 Task: Create a due date automation trigger when advanced on, on the wednesday after a card is due add fields without custom field "Resume" set to a date more than 1 working days from now at 11:00 AM.
Action: Mouse moved to (1219, 130)
Screenshot: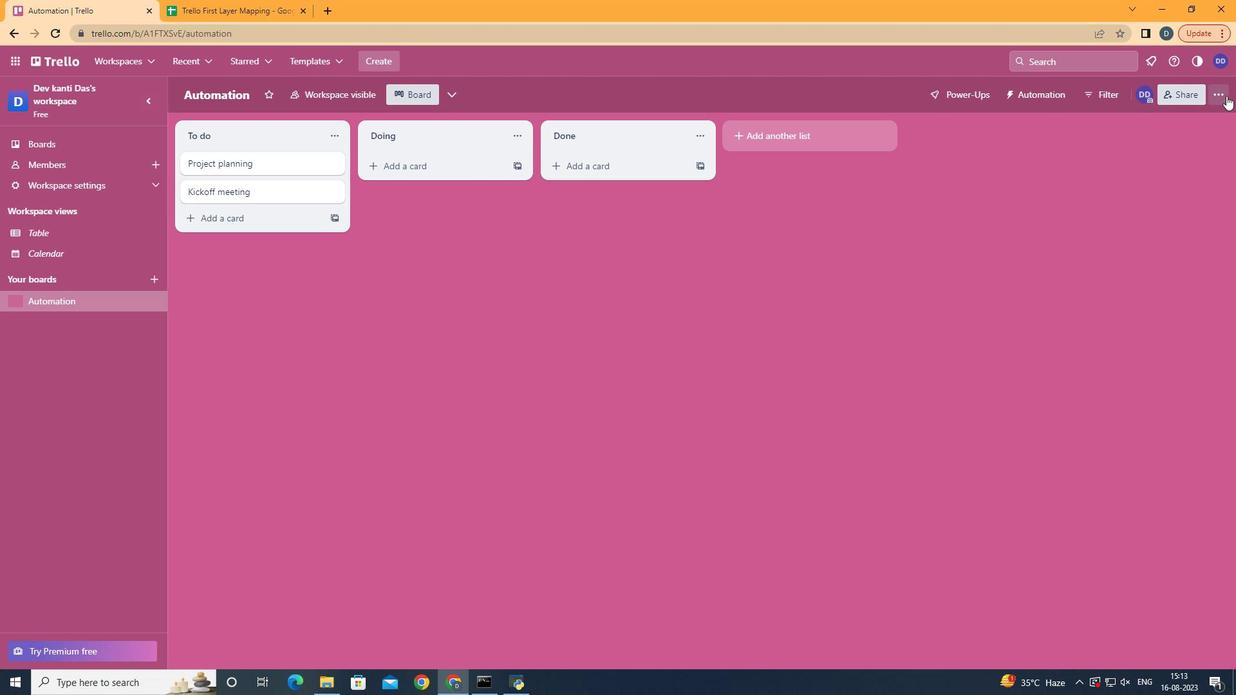 
Action: Mouse pressed left at (1219, 130)
Screenshot: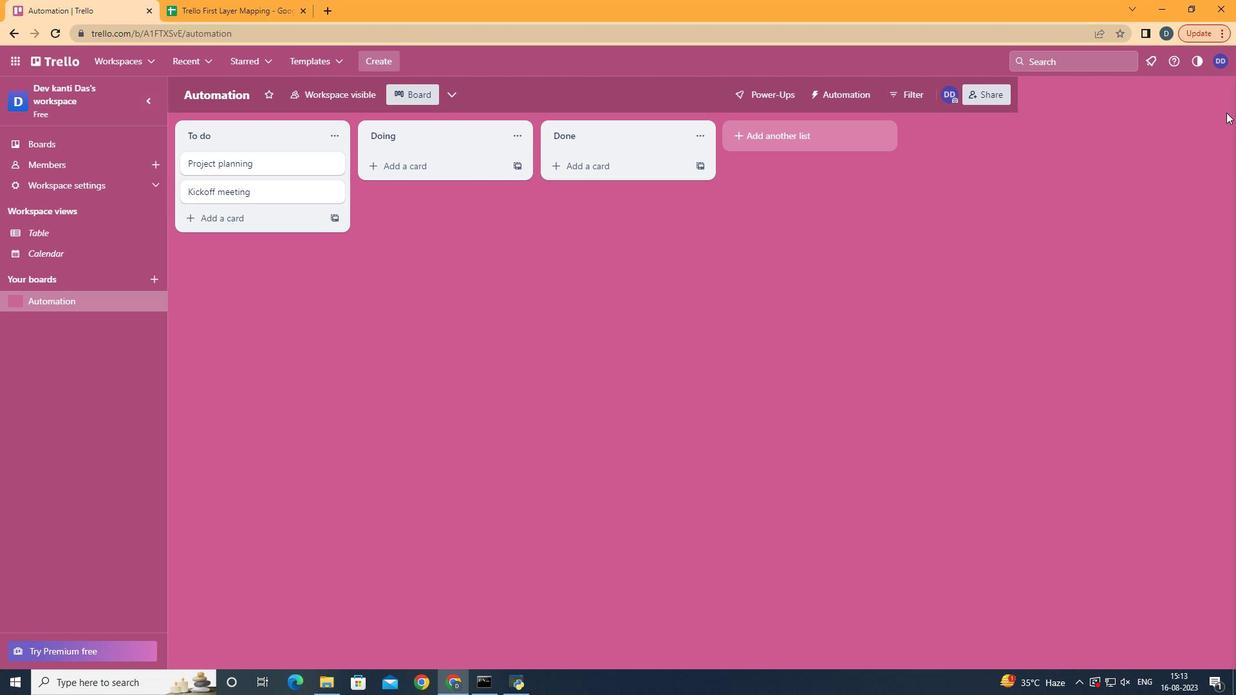 
Action: Mouse moved to (1164, 300)
Screenshot: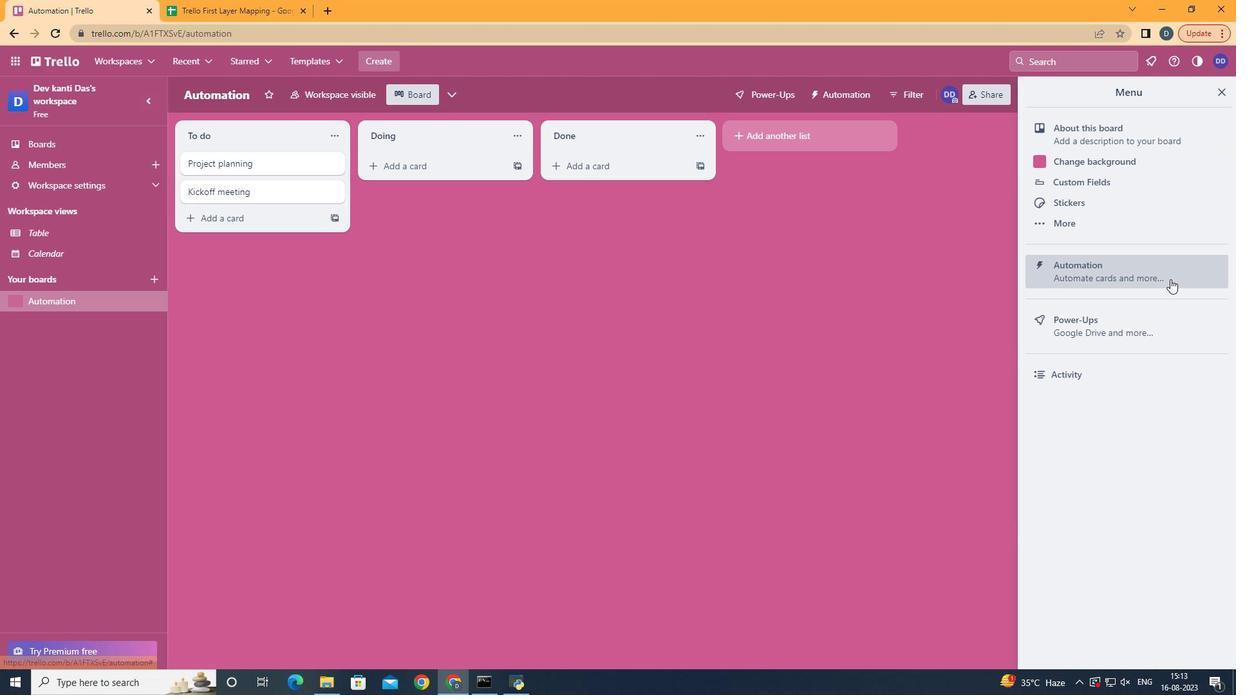 
Action: Mouse pressed left at (1164, 300)
Screenshot: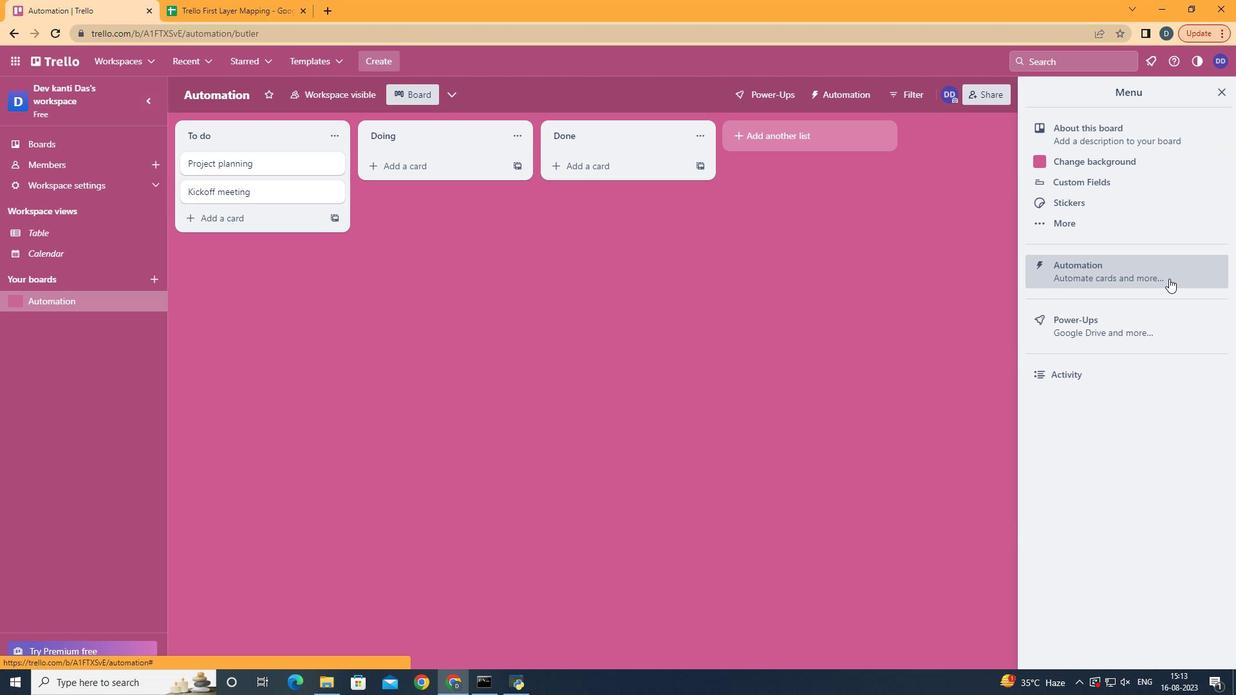 
Action: Mouse moved to (269, 274)
Screenshot: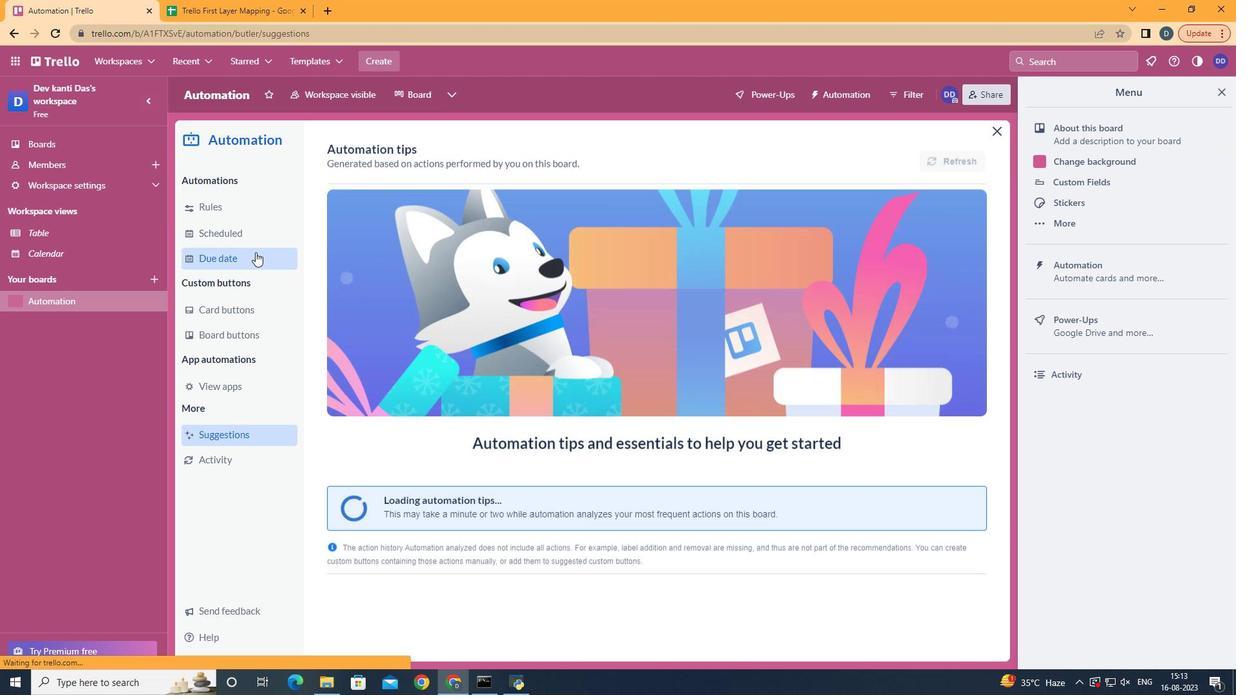 
Action: Mouse pressed left at (269, 274)
Screenshot: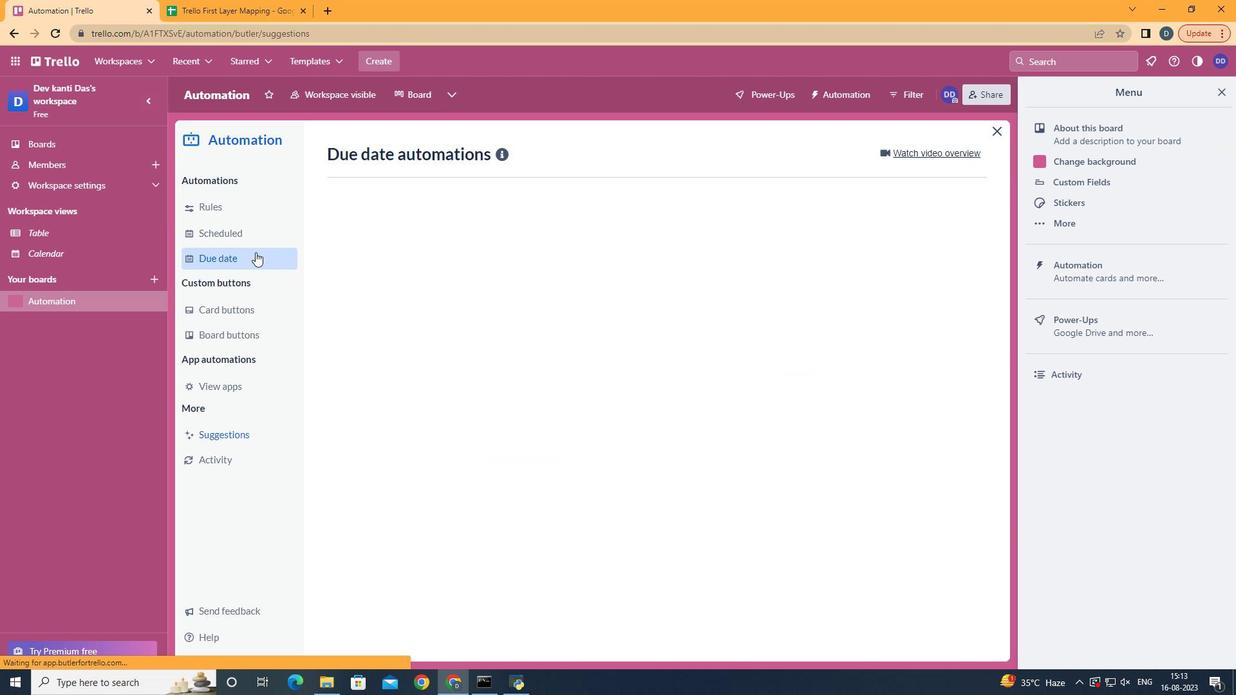 
Action: Mouse moved to (903, 178)
Screenshot: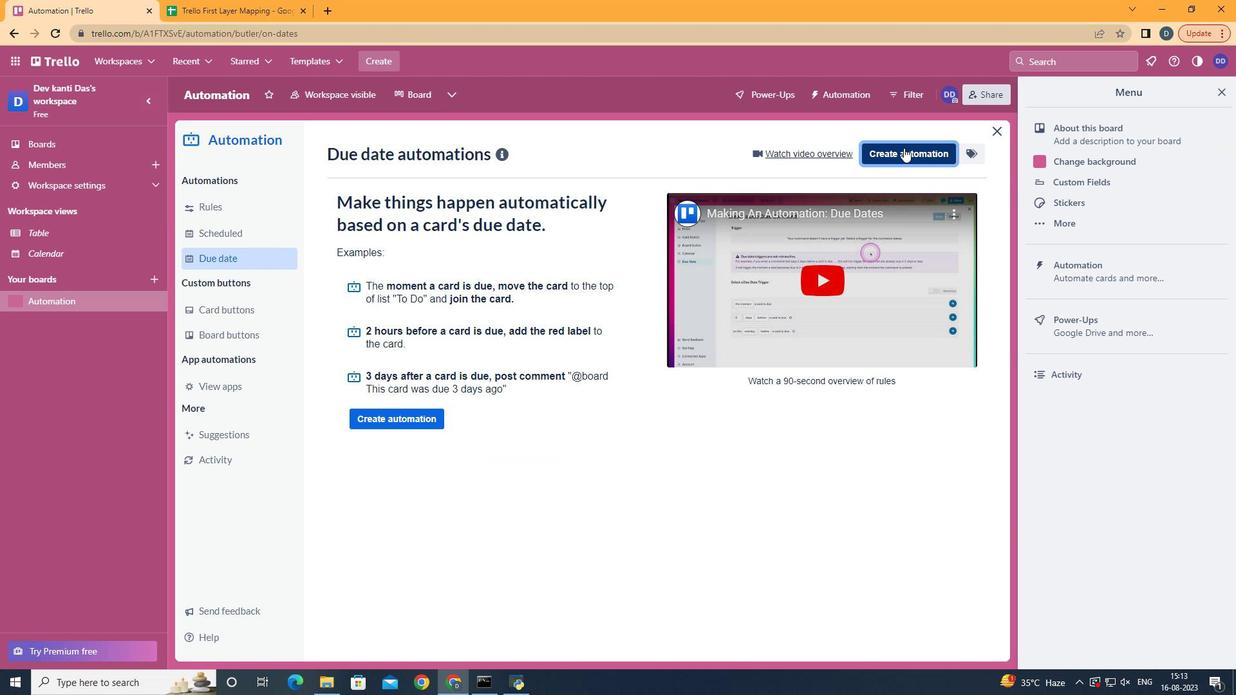 
Action: Mouse pressed left at (903, 178)
Screenshot: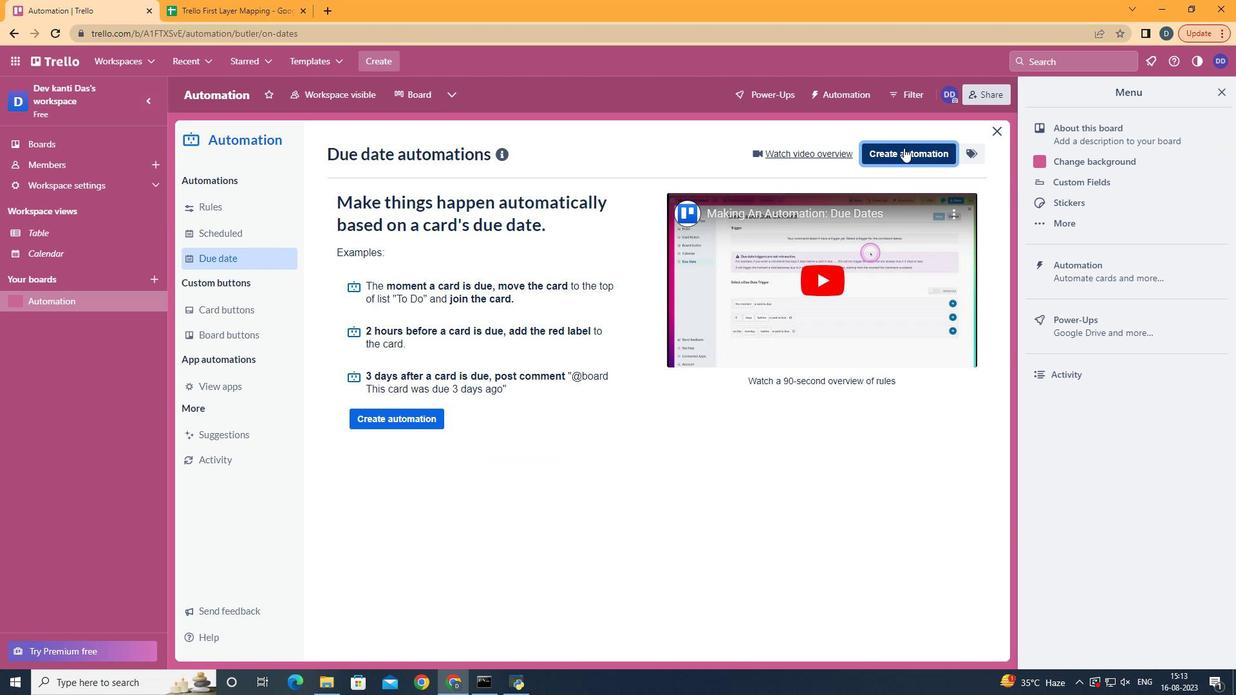 
Action: Mouse moved to (694, 298)
Screenshot: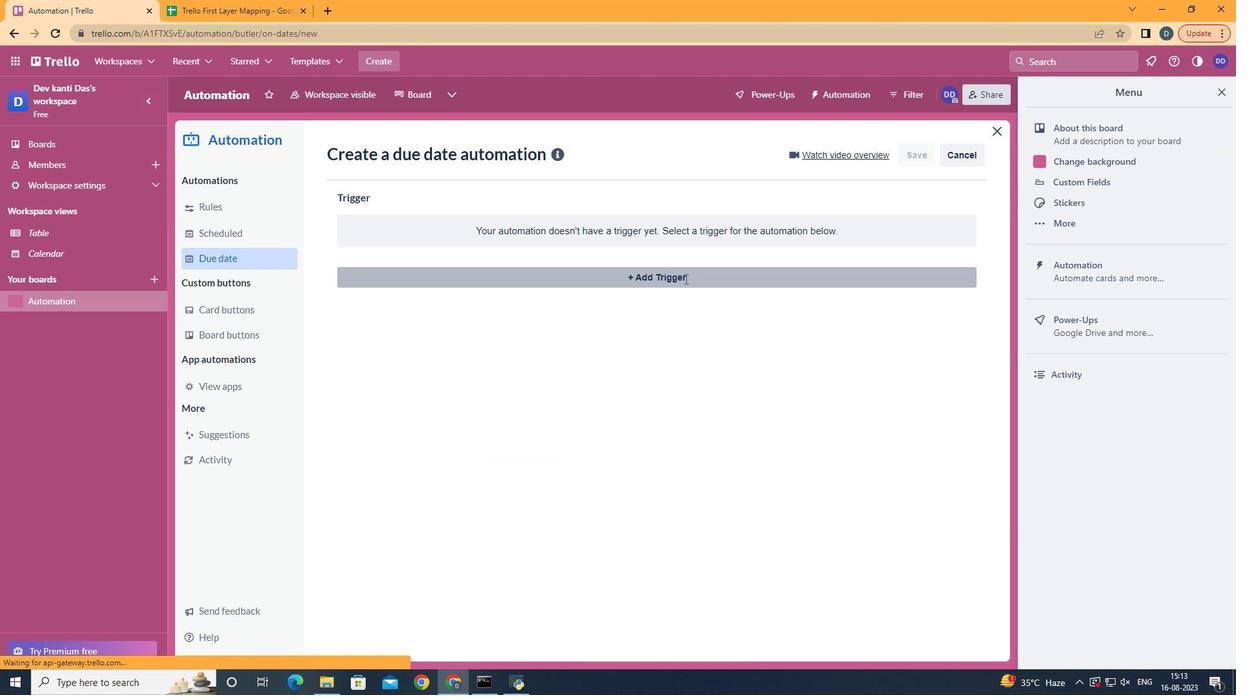 
Action: Mouse pressed left at (694, 298)
Screenshot: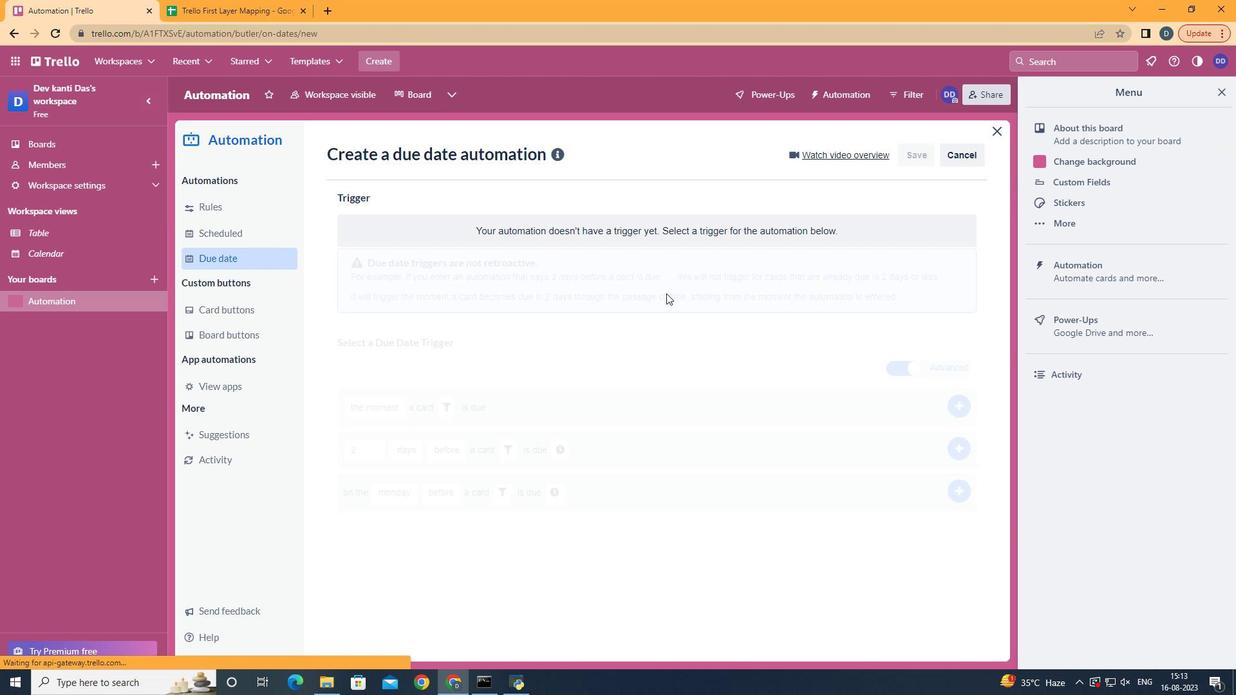 
Action: Mouse moved to (422, 396)
Screenshot: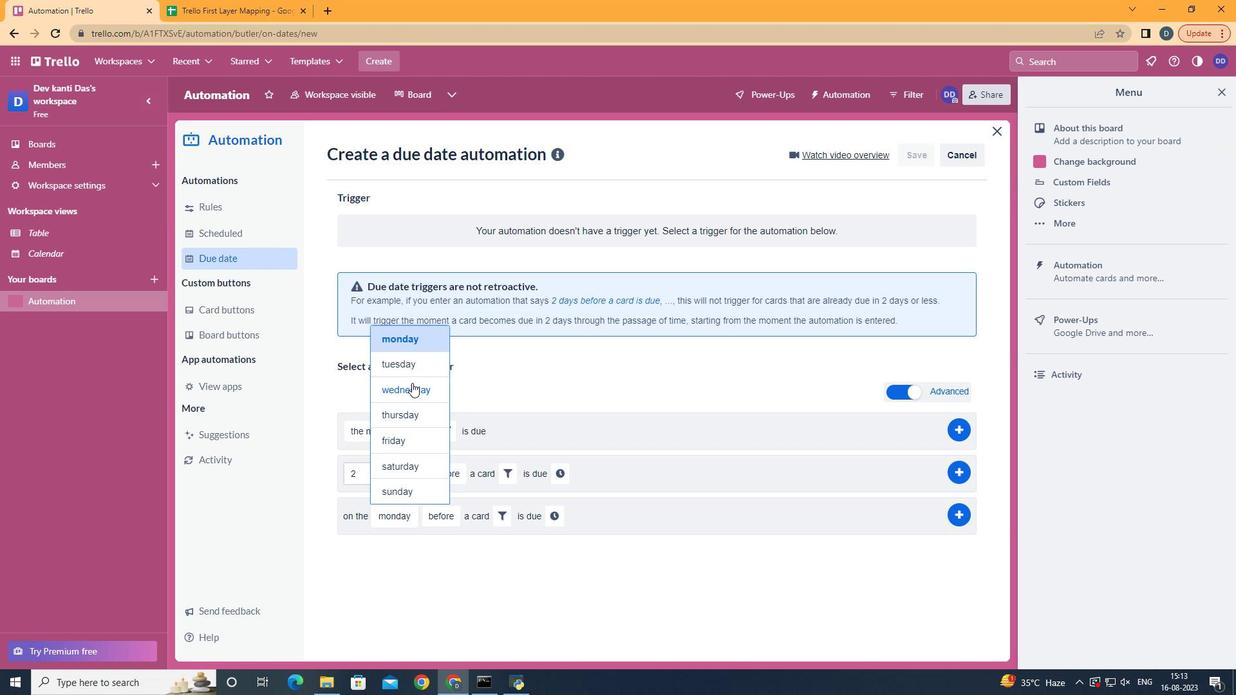 
Action: Mouse pressed left at (422, 396)
Screenshot: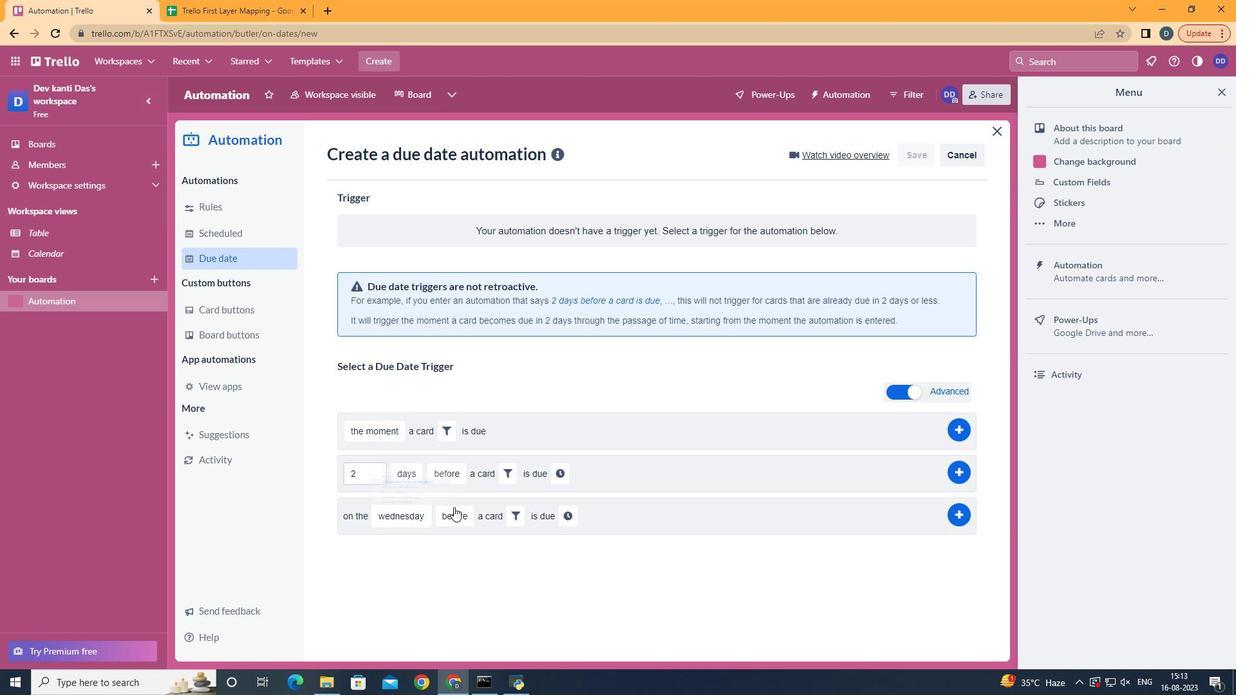 
Action: Mouse moved to (487, 575)
Screenshot: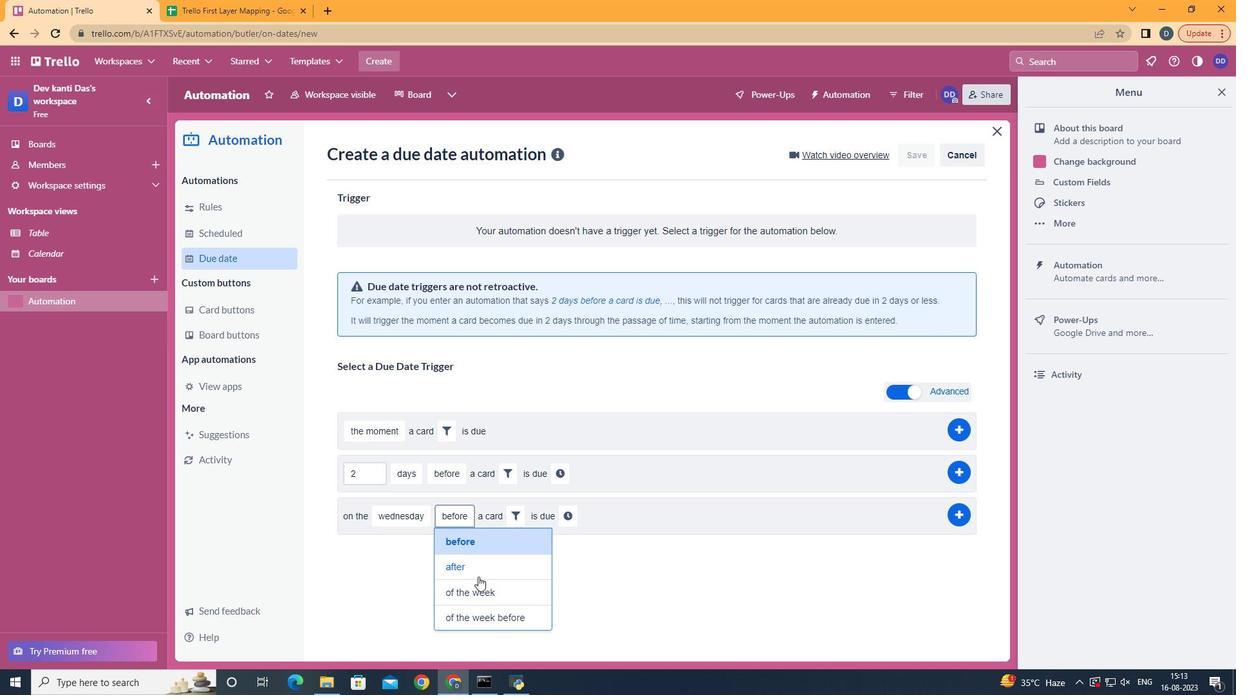 
Action: Mouse pressed left at (487, 575)
Screenshot: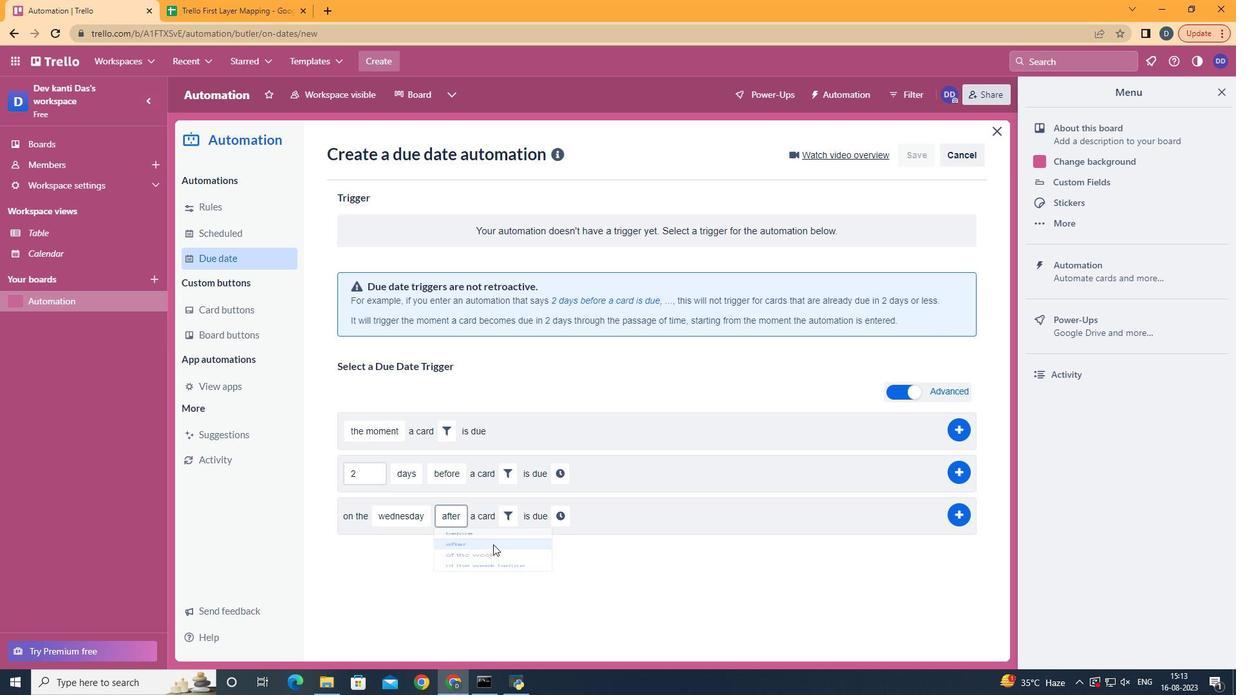 
Action: Mouse moved to (514, 519)
Screenshot: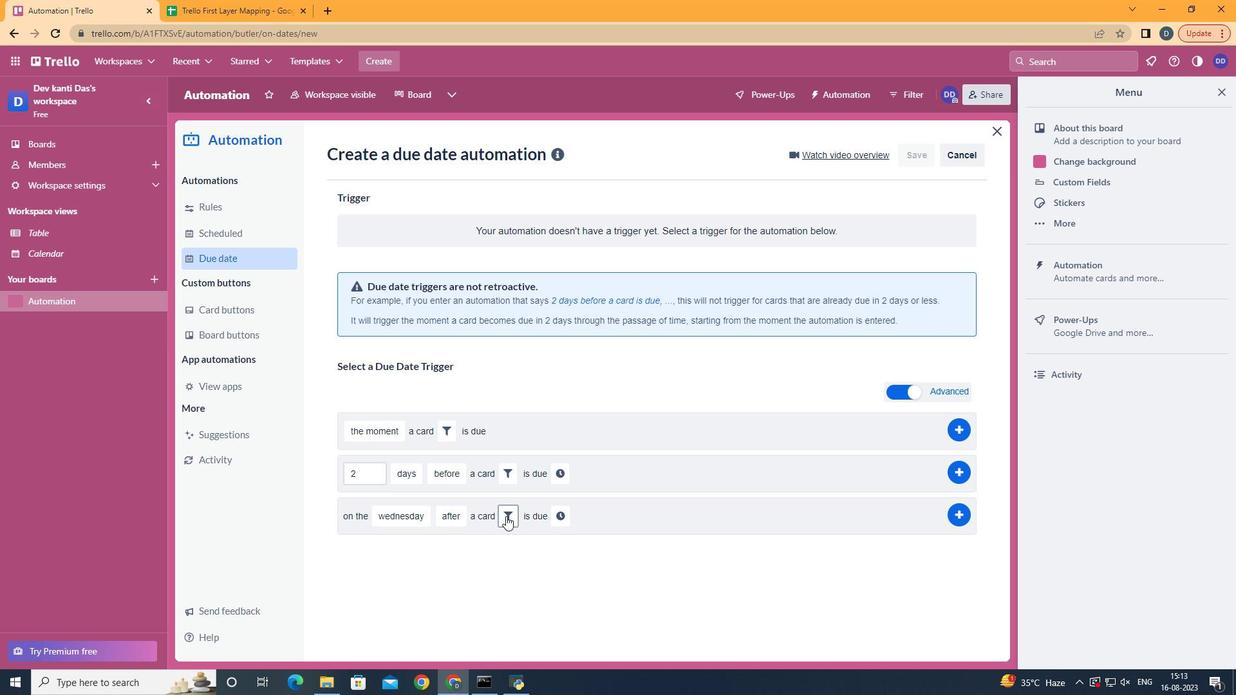 
Action: Mouse pressed left at (514, 519)
Screenshot: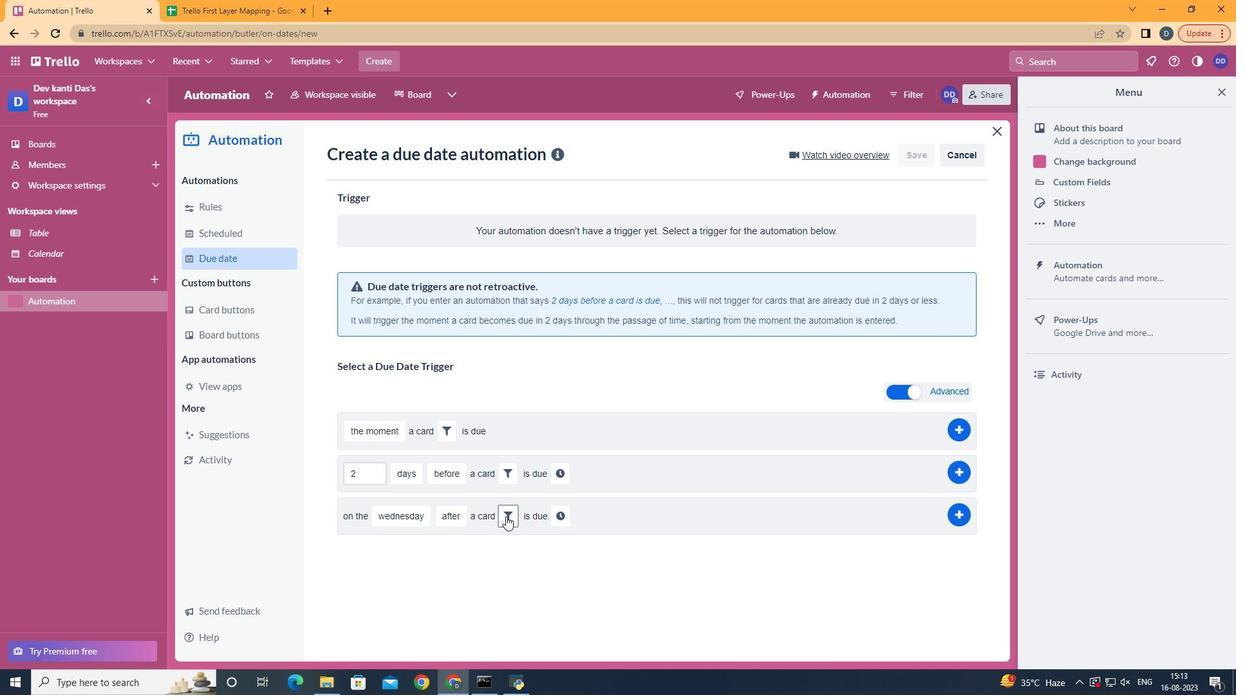 
Action: Mouse moved to (725, 561)
Screenshot: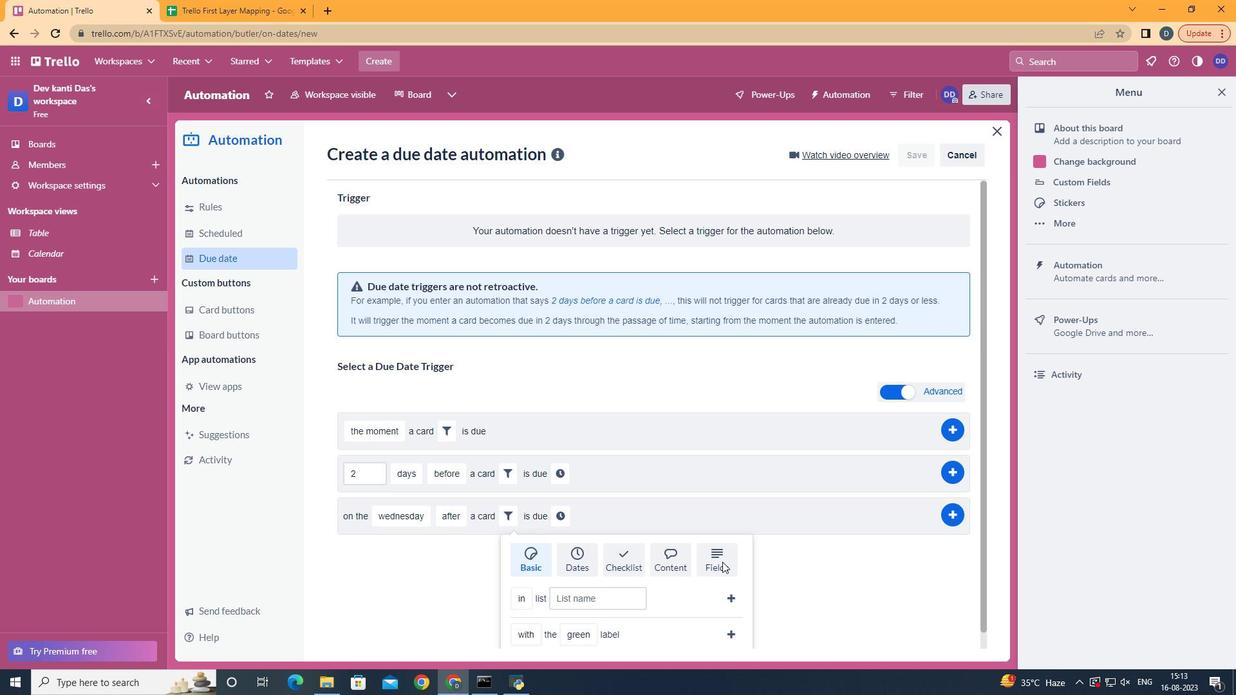 
Action: Mouse pressed left at (725, 561)
Screenshot: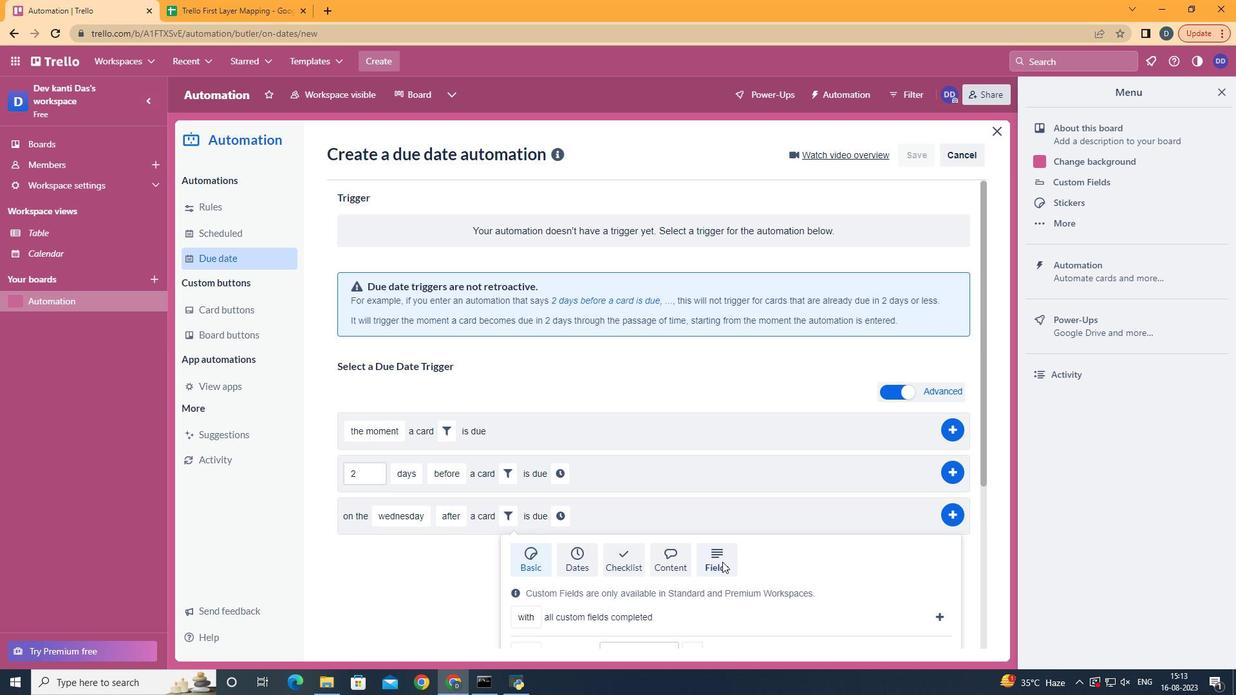 
Action: Mouse scrolled (725, 560) with delta (0, 0)
Screenshot: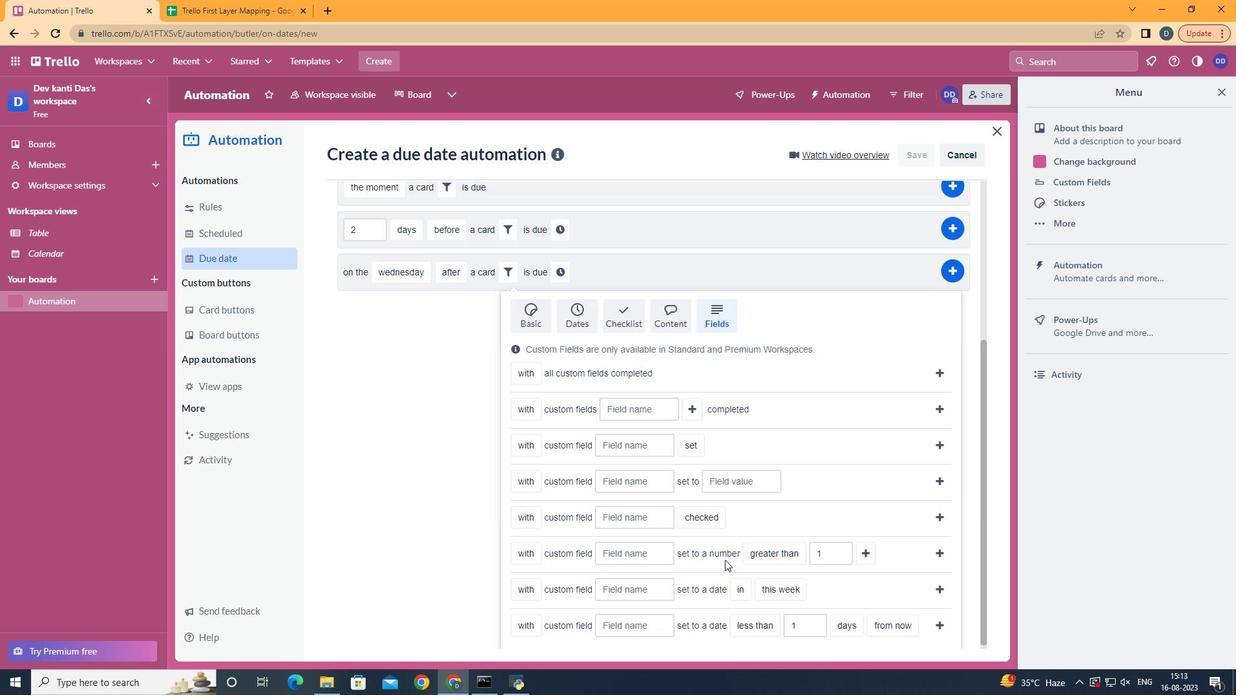 
Action: Mouse scrolled (725, 560) with delta (0, -1)
Screenshot: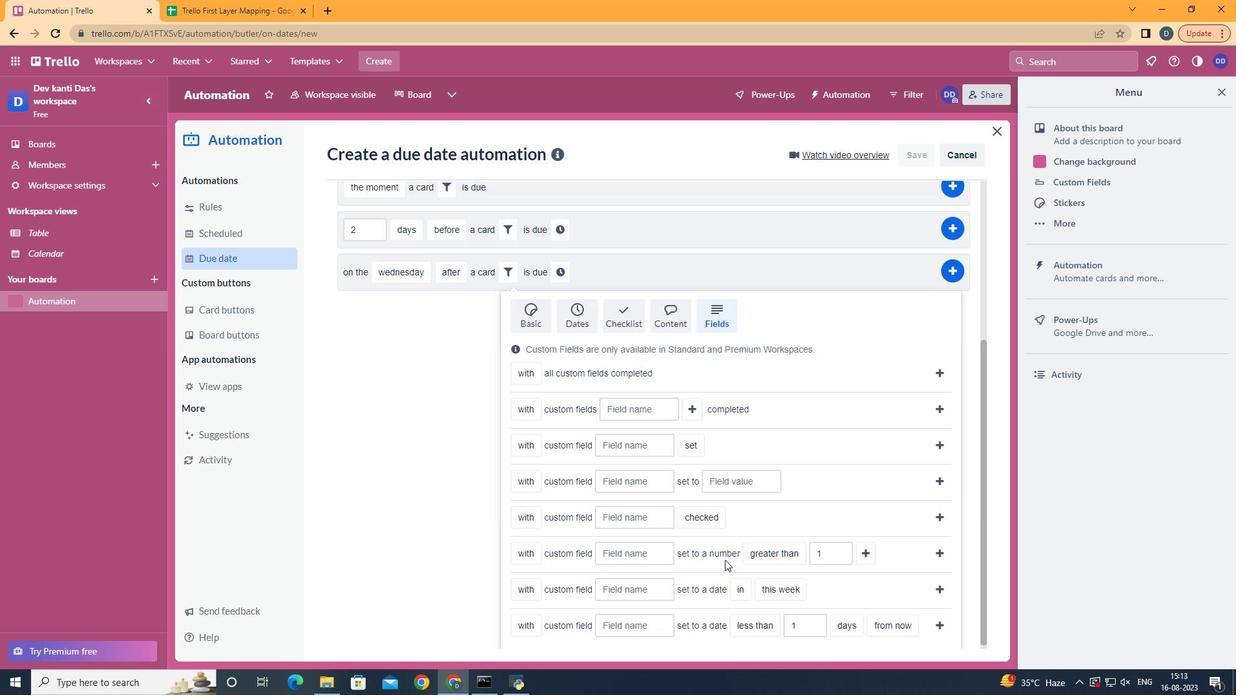 
Action: Mouse scrolled (725, 560) with delta (0, 0)
Screenshot: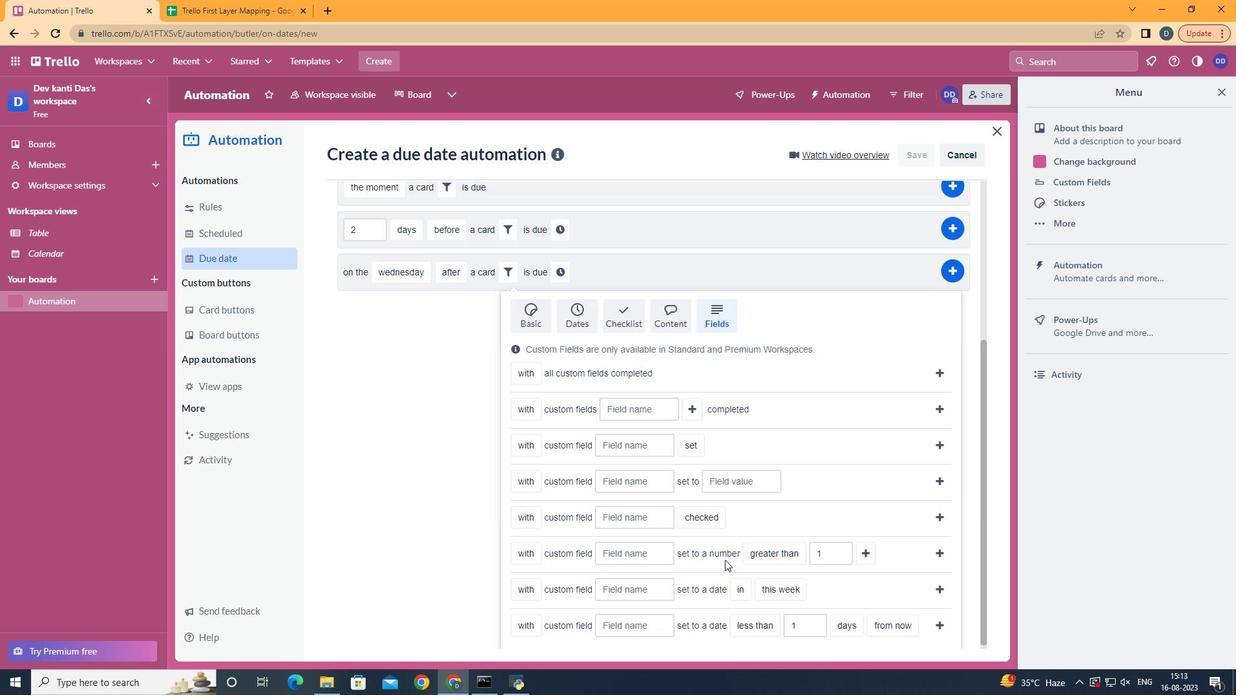 
Action: Mouse scrolled (725, 560) with delta (0, 0)
Screenshot: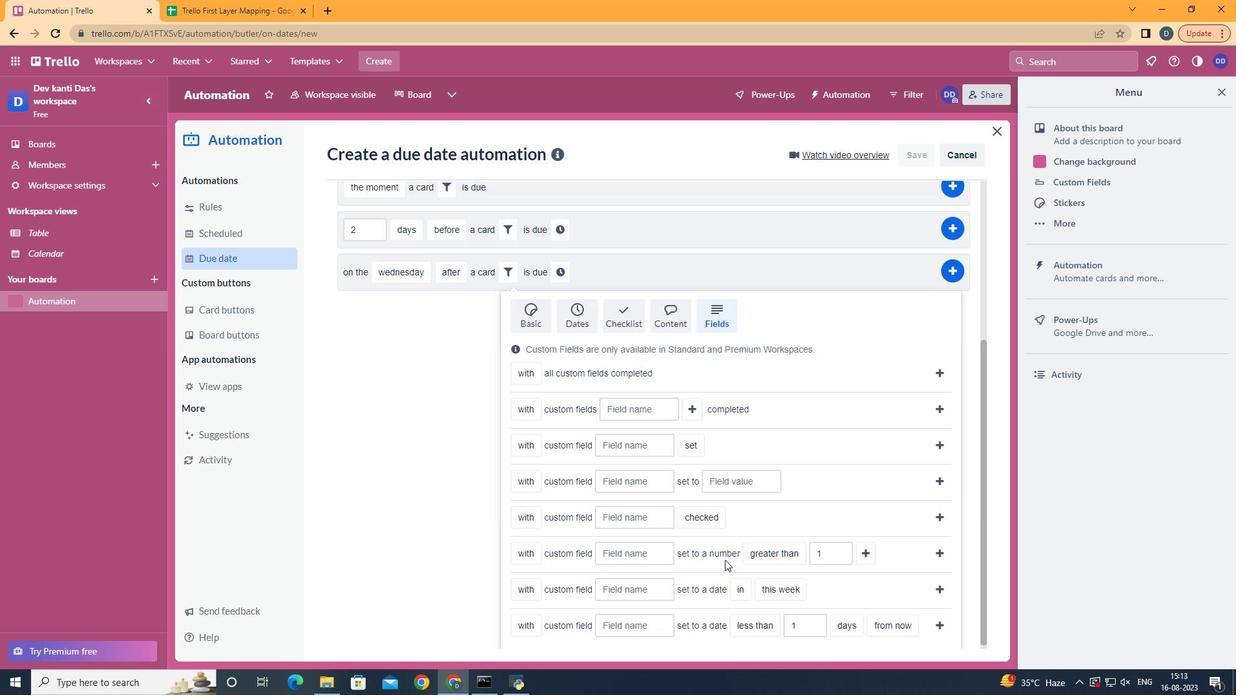 
Action: Mouse moved to (547, 587)
Screenshot: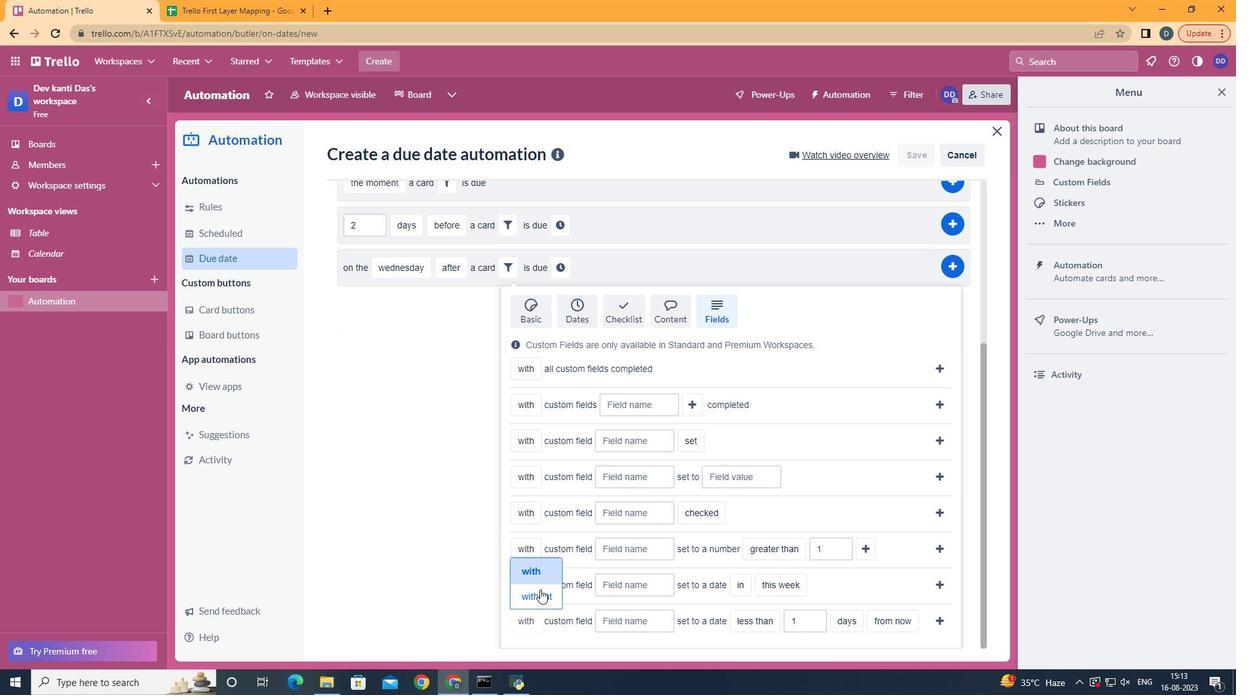
Action: Mouse pressed left at (547, 587)
Screenshot: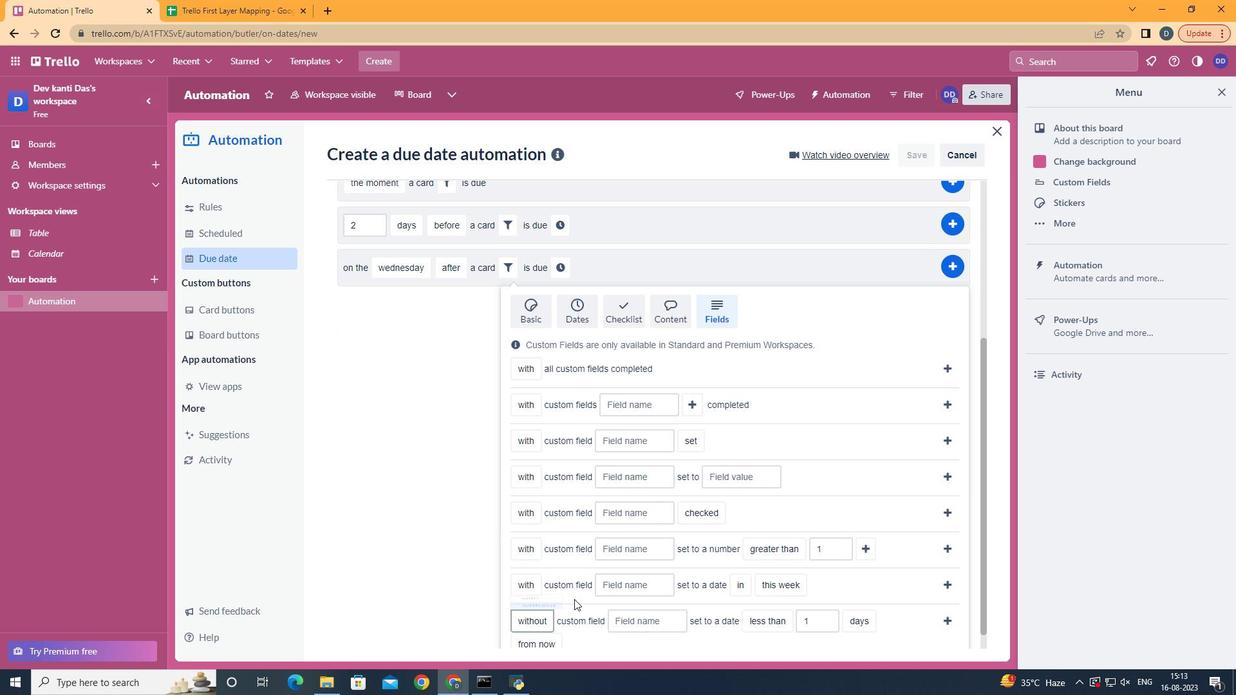 
Action: Mouse moved to (631, 605)
Screenshot: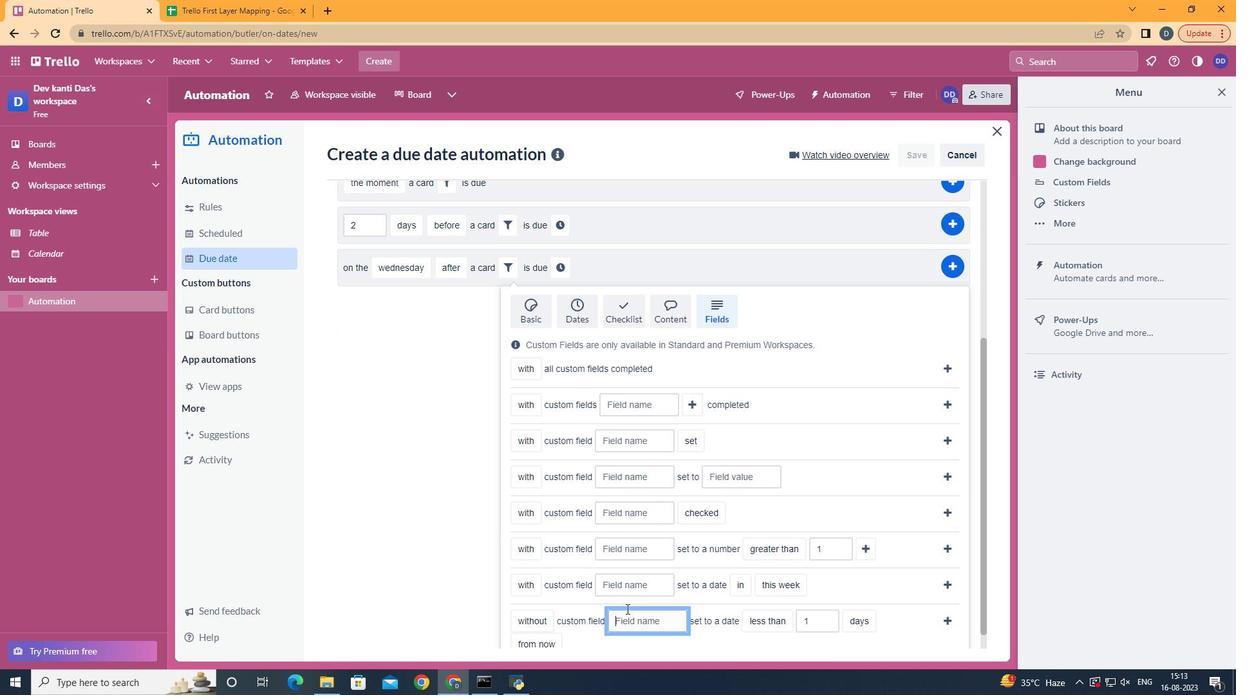 
Action: Mouse pressed left at (631, 605)
Screenshot: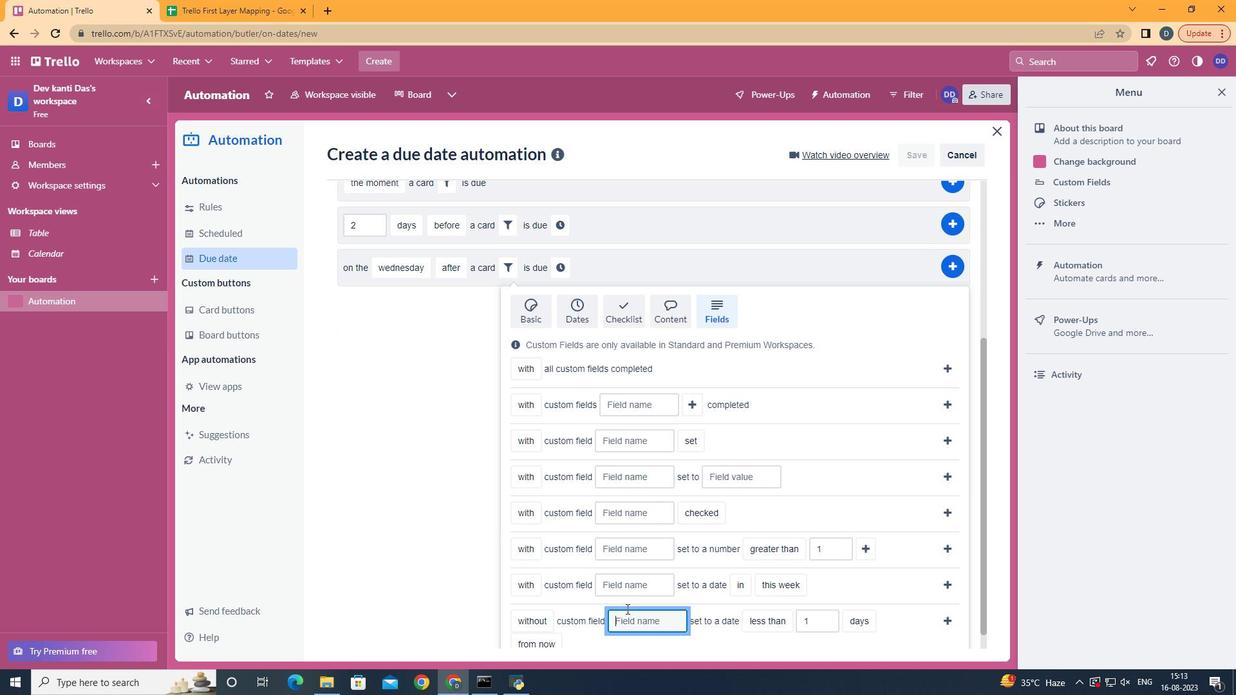 
Action: Key pressed <Key.shift>Resume
Screenshot: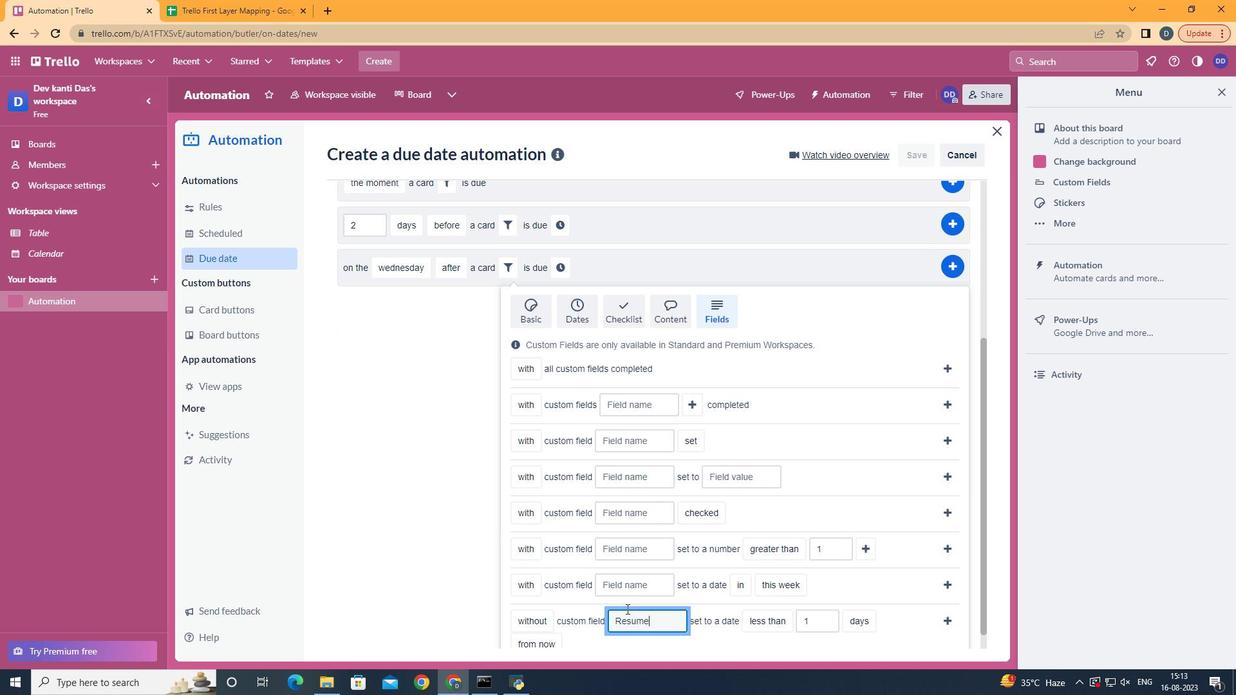 
Action: Mouse scrolled (631, 604) with delta (0, 0)
Screenshot: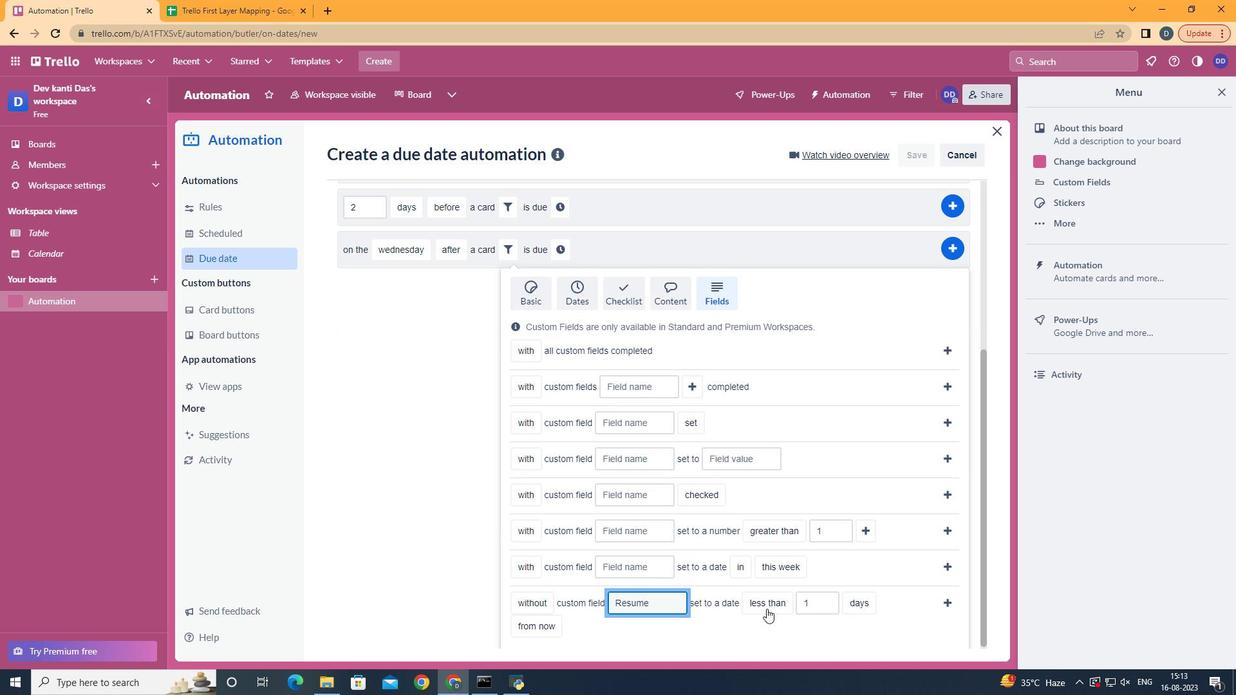 
Action: Mouse scrolled (631, 604) with delta (0, 0)
Screenshot: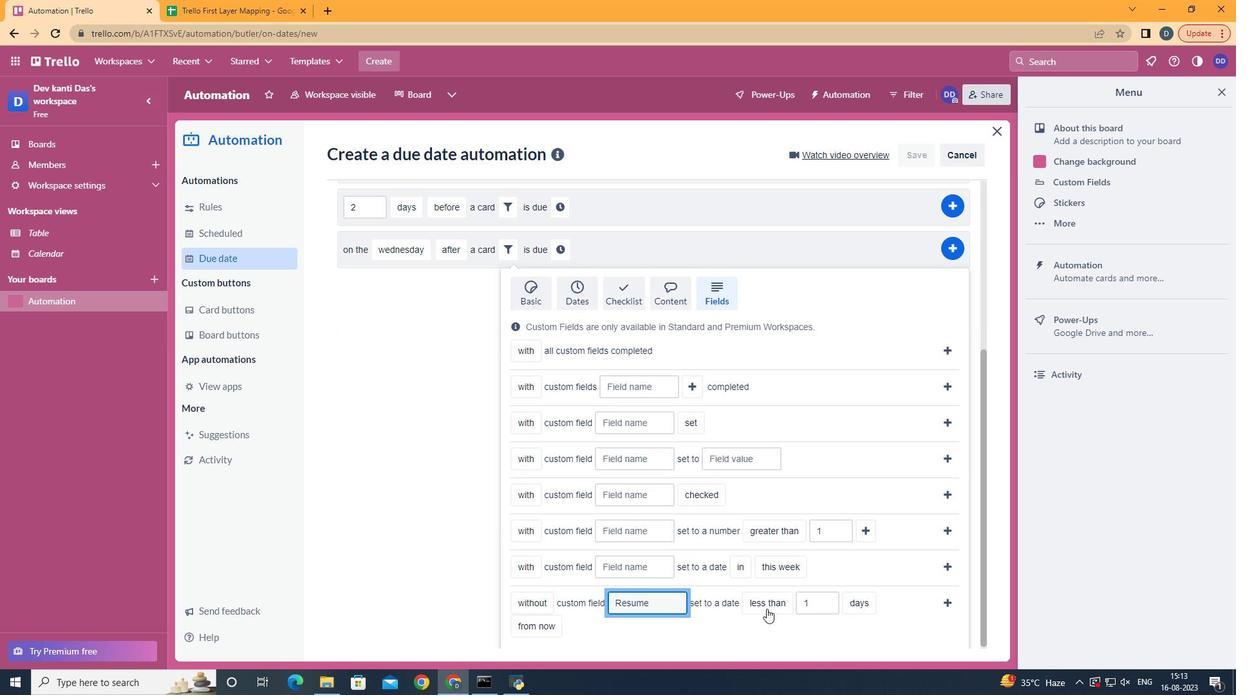
Action: Mouse scrolled (631, 604) with delta (0, 0)
Screenshot: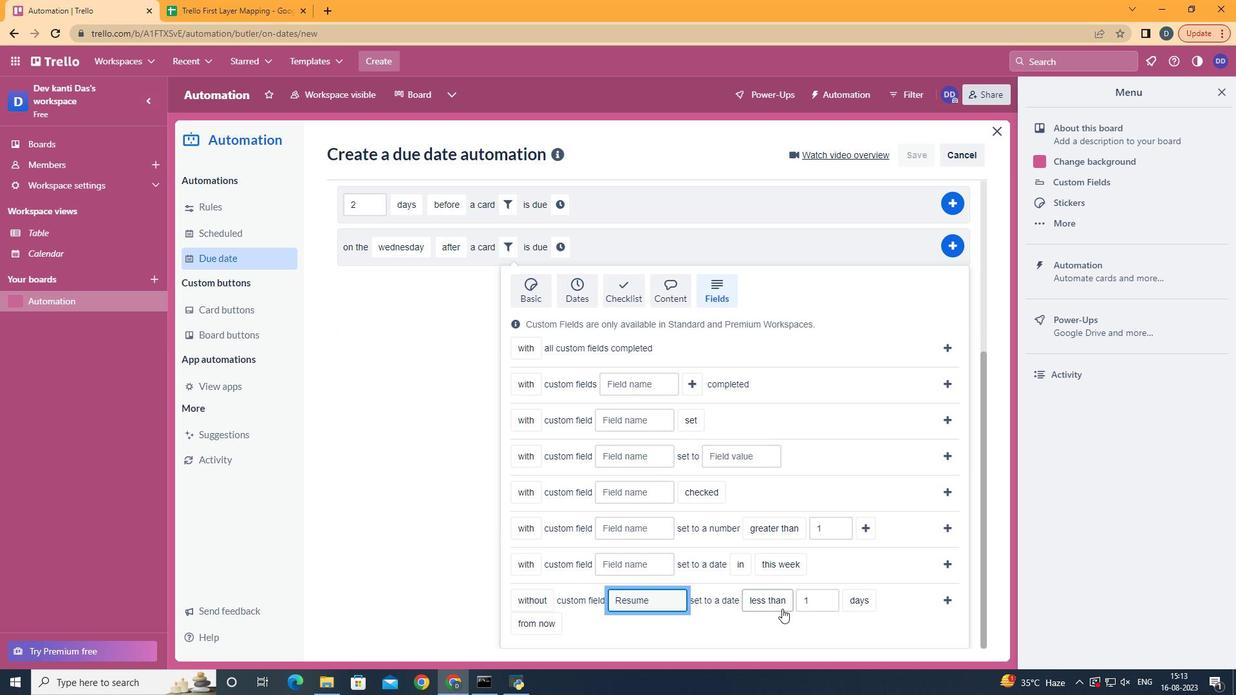 
Action: Mouse moved to (636, 605)
Screenshot: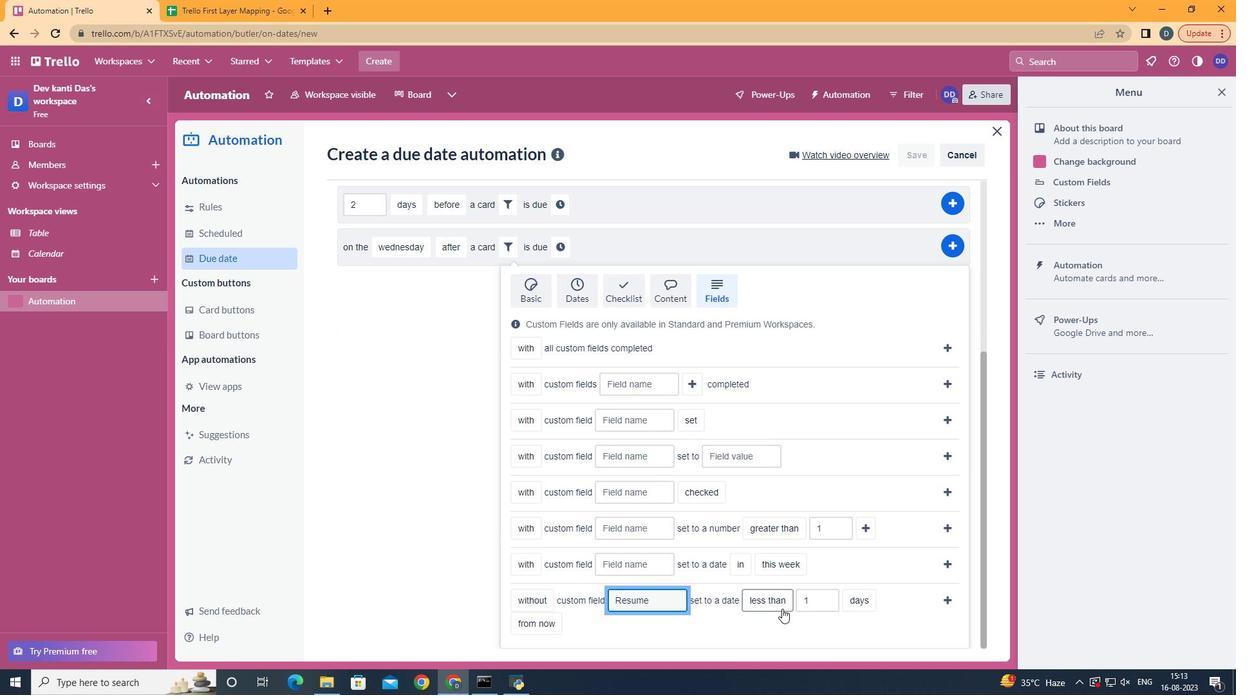 
Action: Mouse scrolled (636, 604) with delta (0, 0)
Screenshot: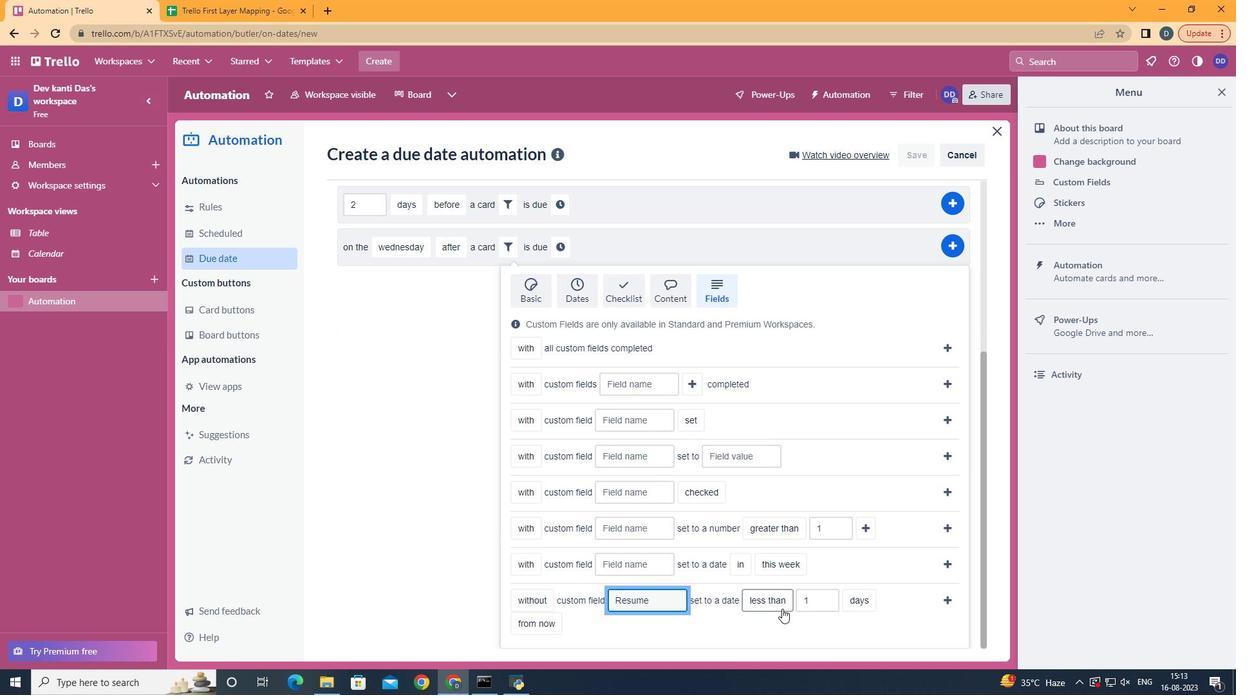 
Action: Mouse moved to (792, 547)
Screenshot: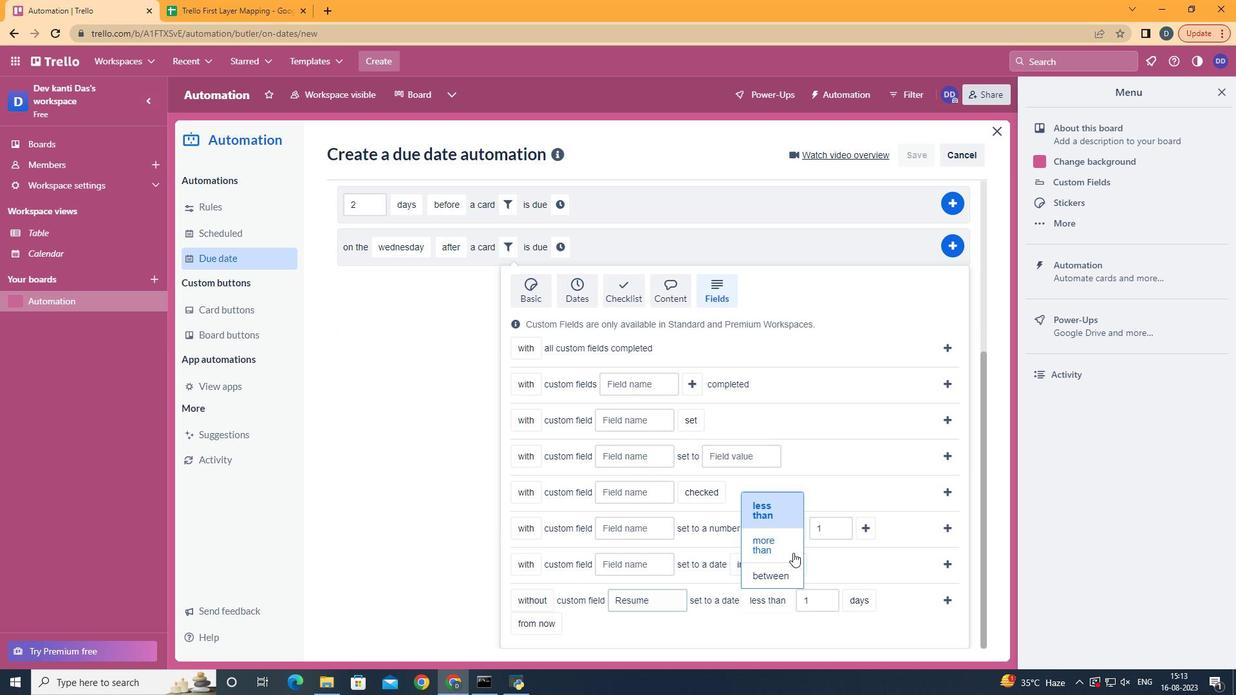 
Action: Mouse pressed left at (792, 547)
Screenshot: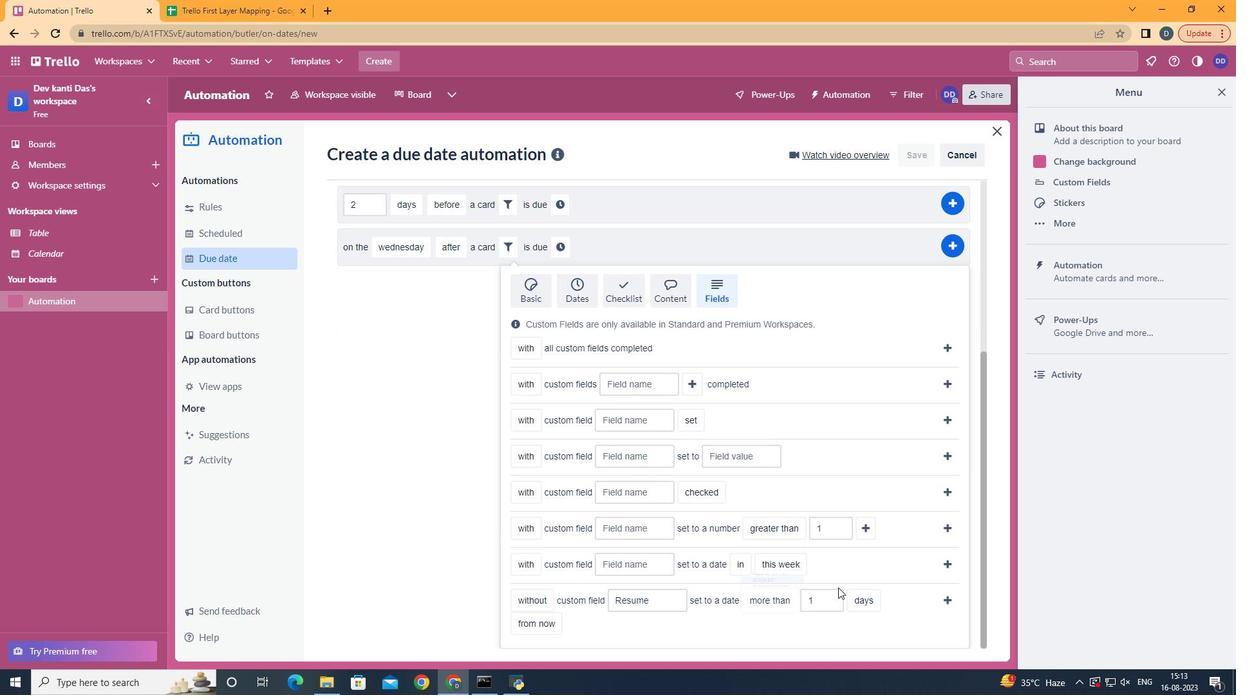 
Action: Mouse moved to (876, 575)
Screenshot: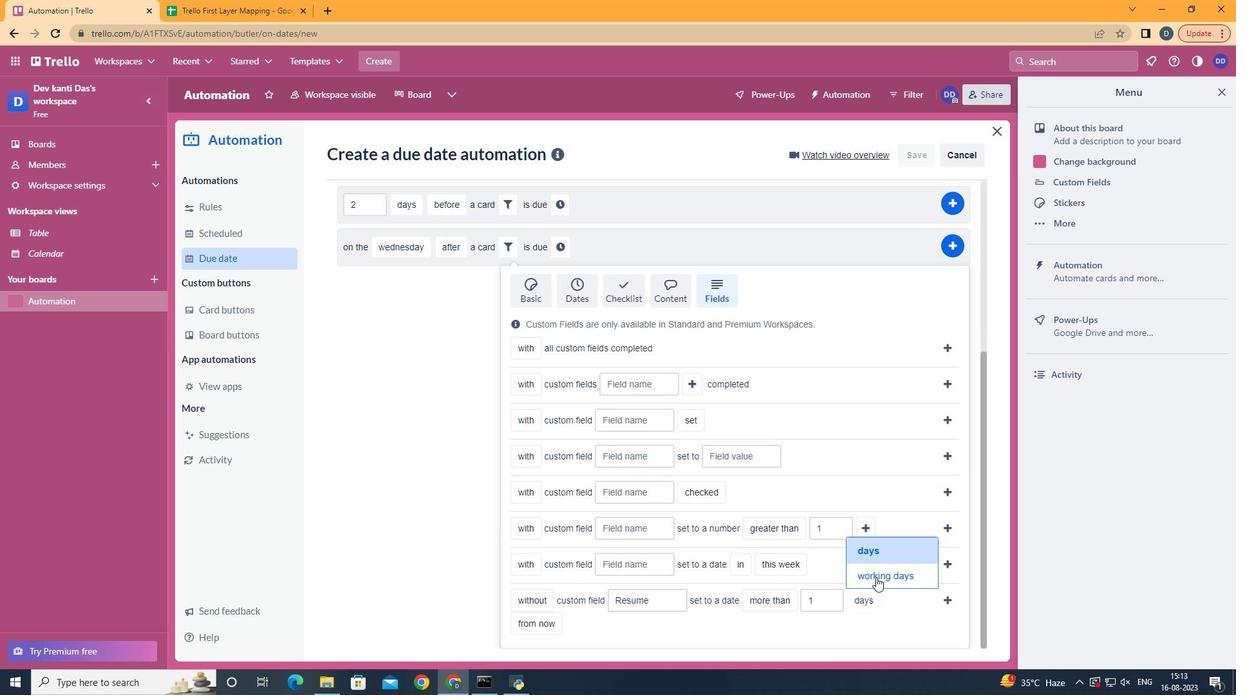 
Action: Mouse pressed left at (876, 575)
Screenshot: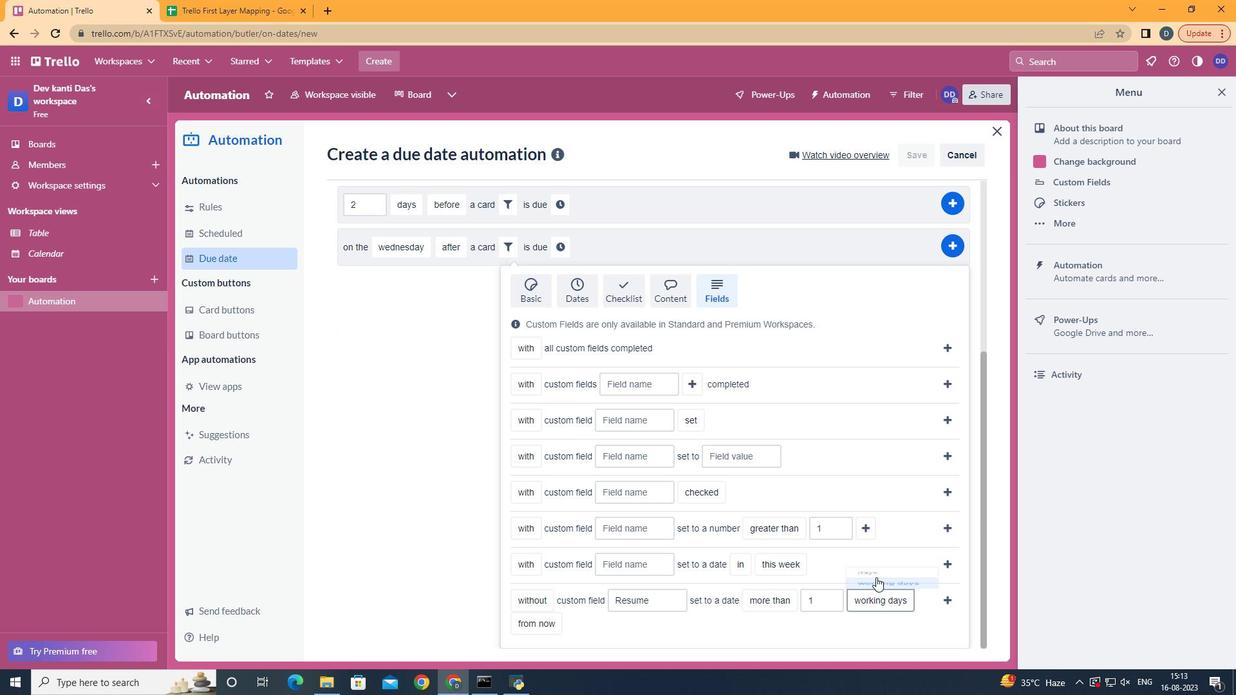 
Action: Mouse moved to (941, 597)
Screenshot: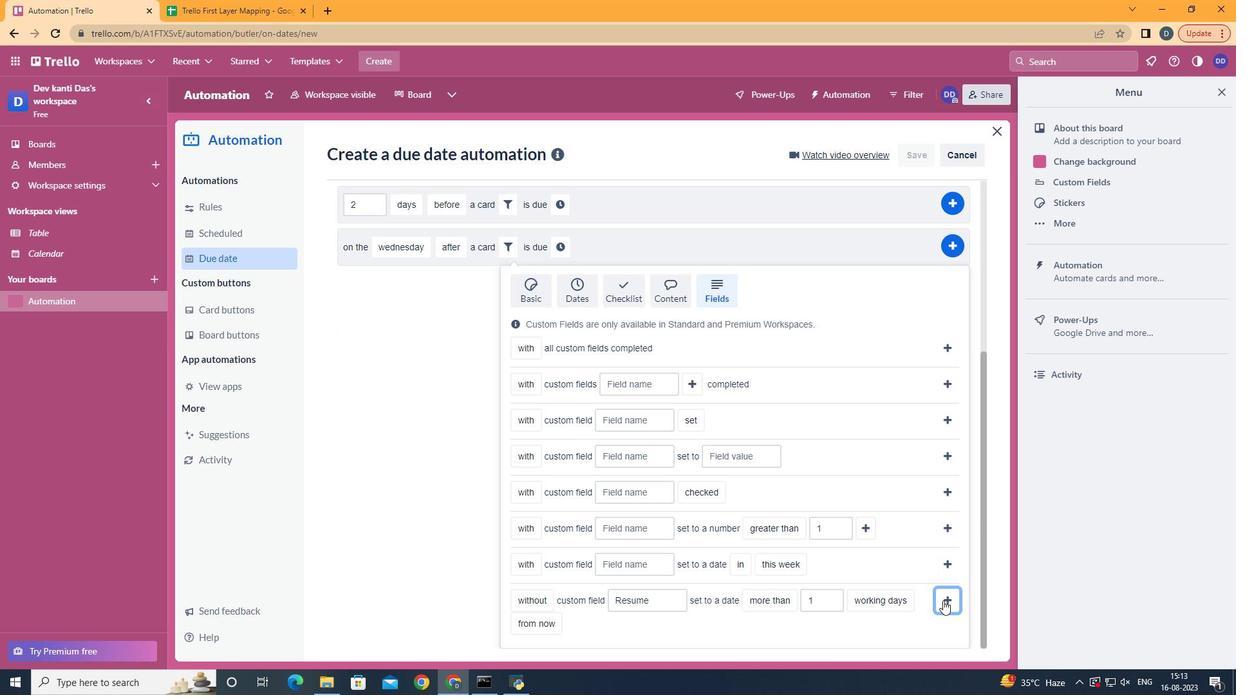 
Action: Mouse pressed left at (941, 597)
Screenshot: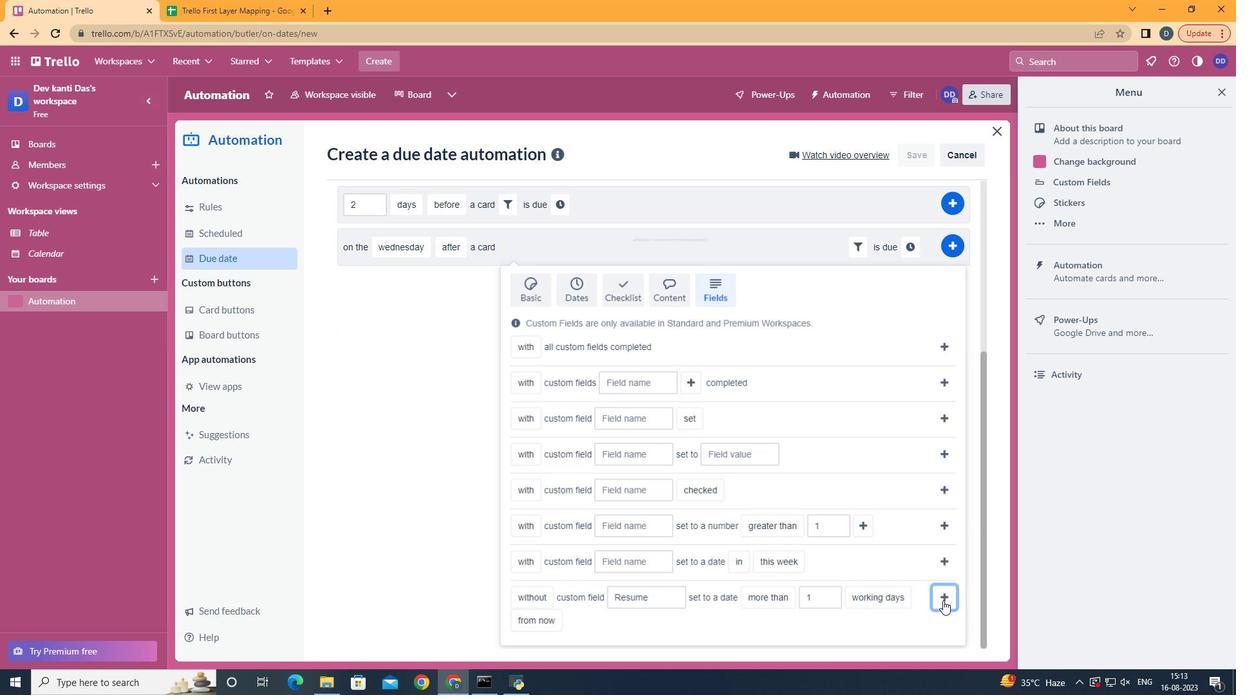 
Action: Mouse moved to (908, 519)
Screenshot: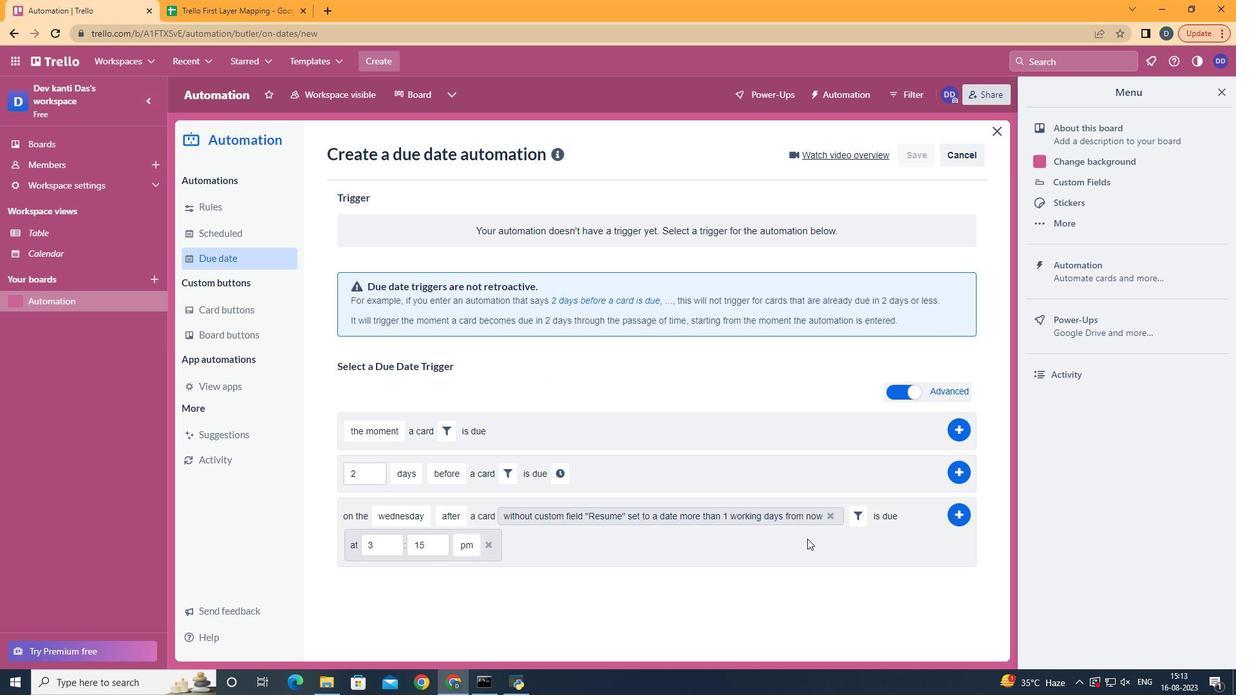 
Action: Mouse pressed left at (908, 519)
Screenshot: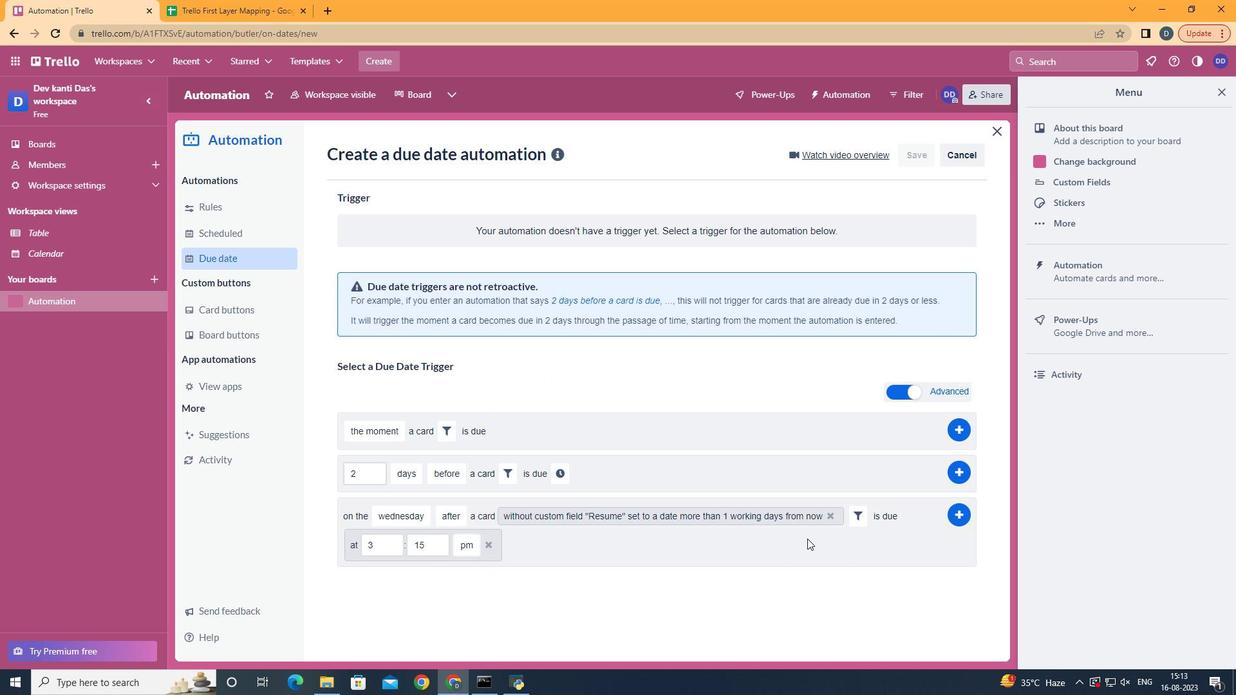 
Action: Mouse moved to (392, 542)
Screenshot: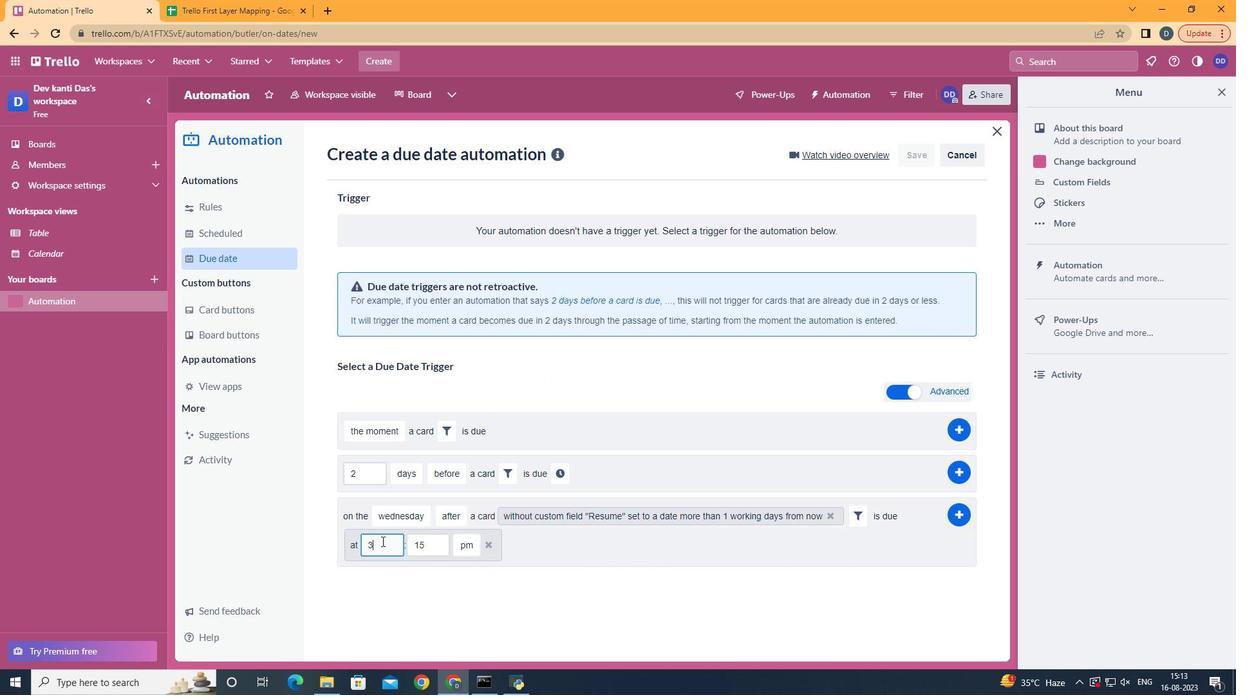 
Action: Mouse pressed left at (392, 542)
Screenshot: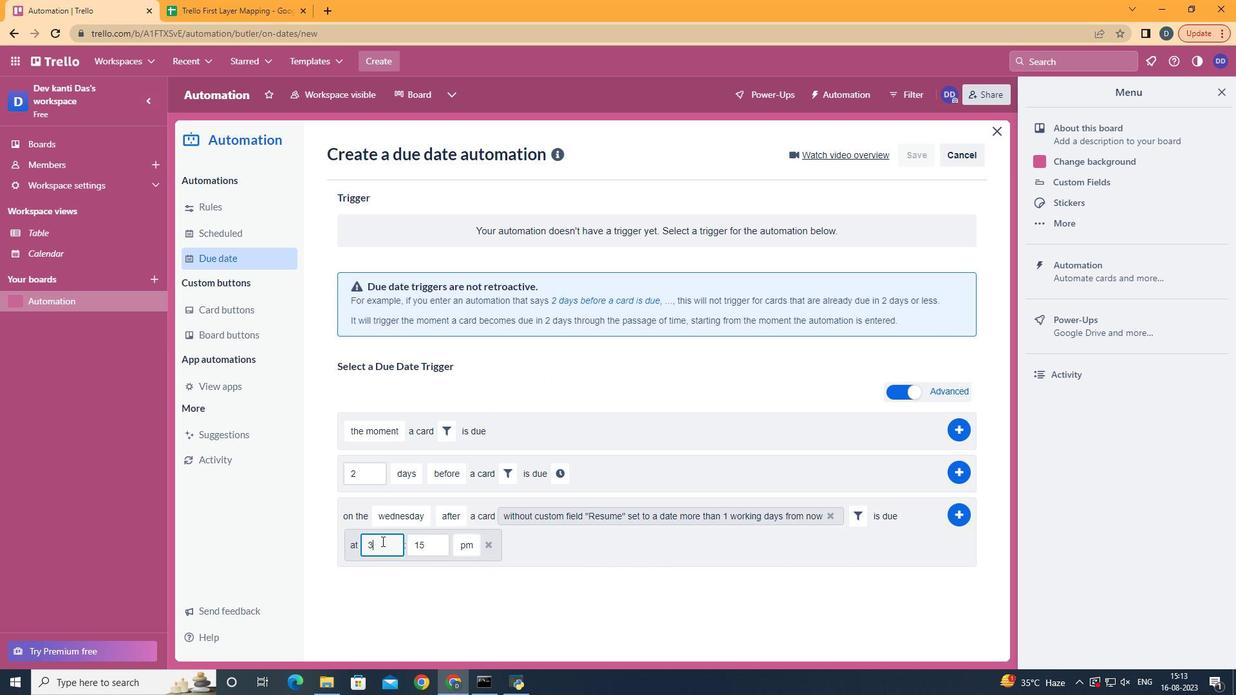 
Action: Key pressed <Key.backspace>11
Screenshot: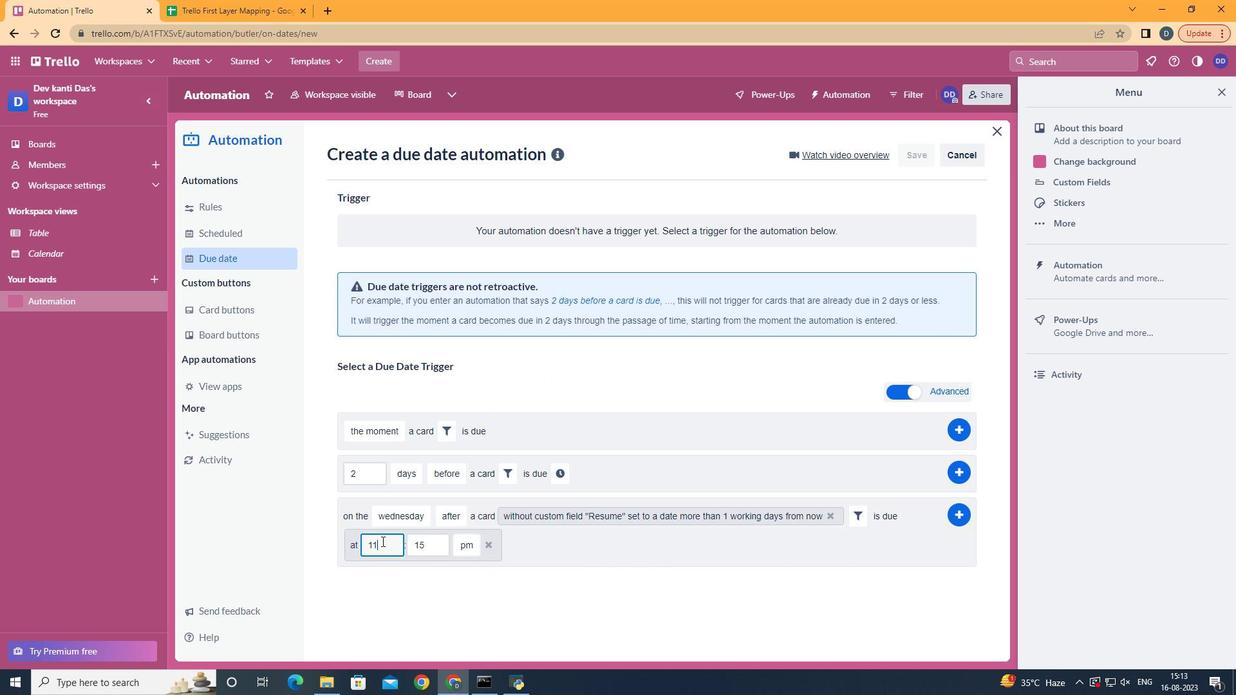 
Action: Mouse moved to (441, 546)
Screenshot: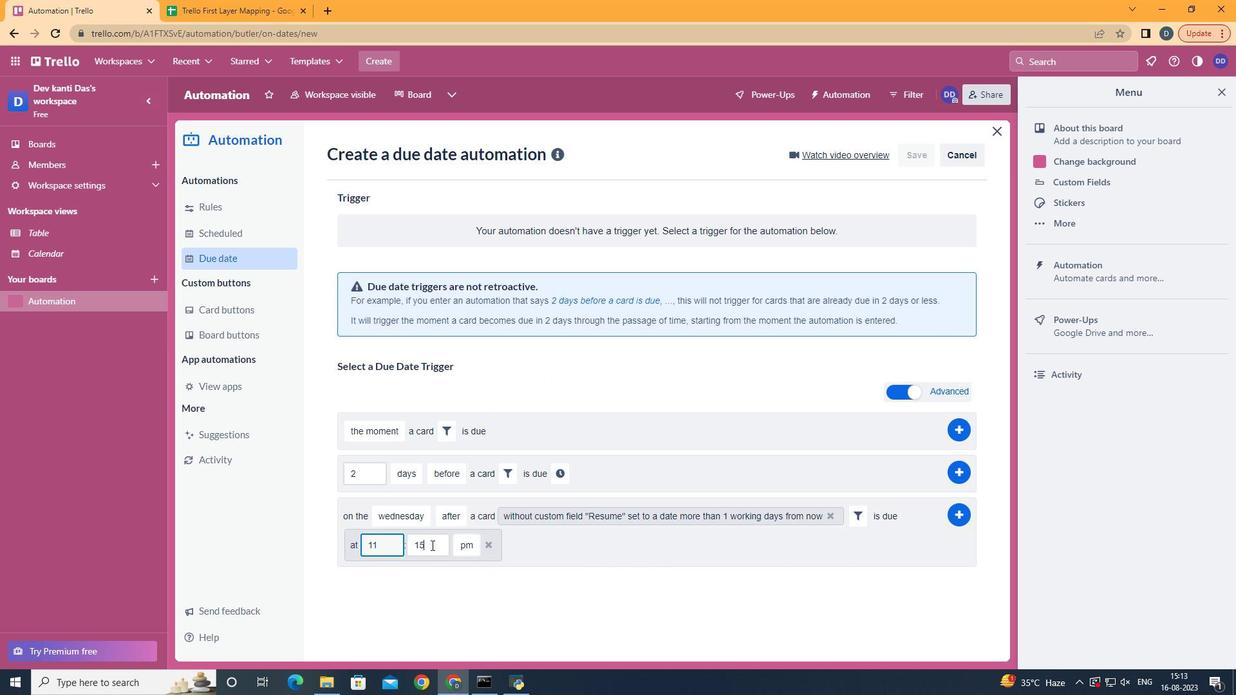 
Action: Mouse pressed left at (441, 546)
Screenshot: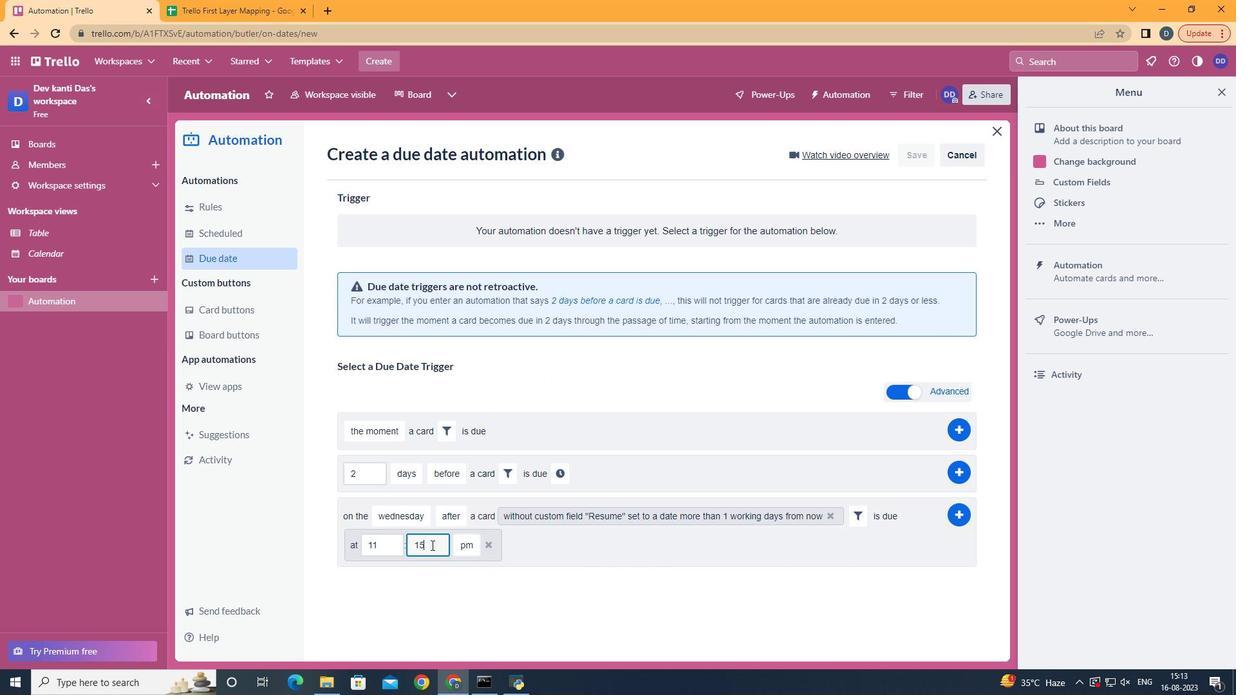 
Action: Key pressed <Key.backspace><Key.backspace>00
Screenshot: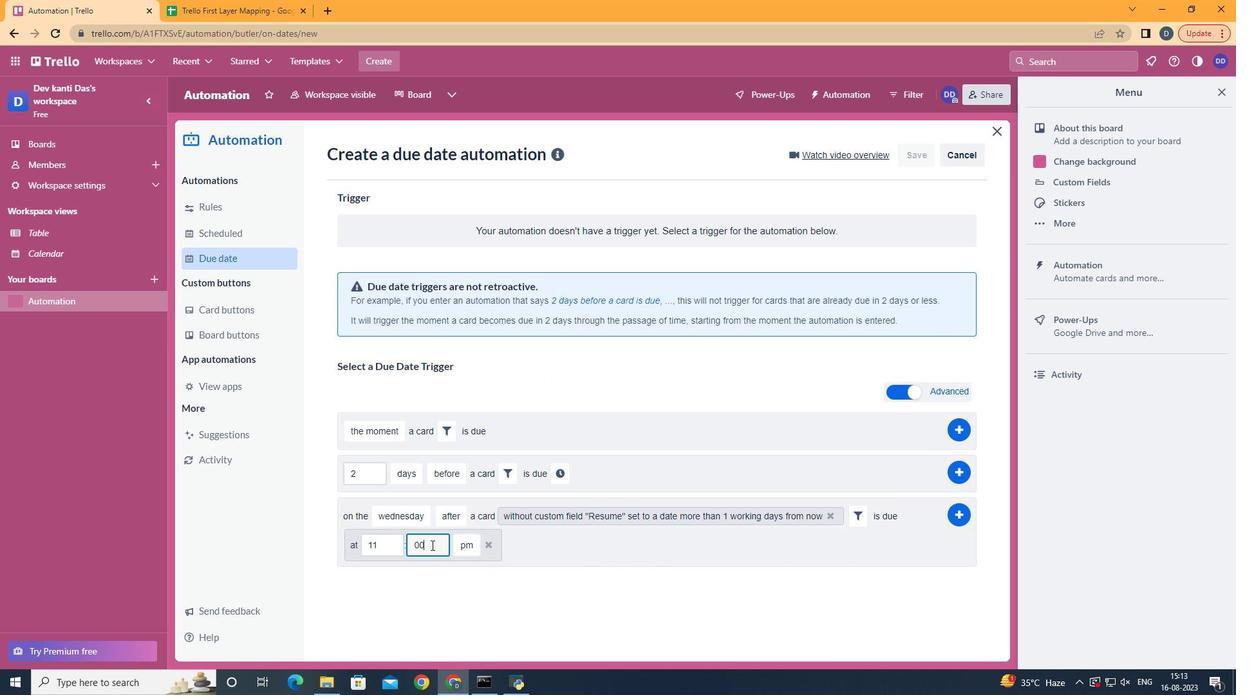 
Action: Mouse moved to (476, 567)
Screenshot: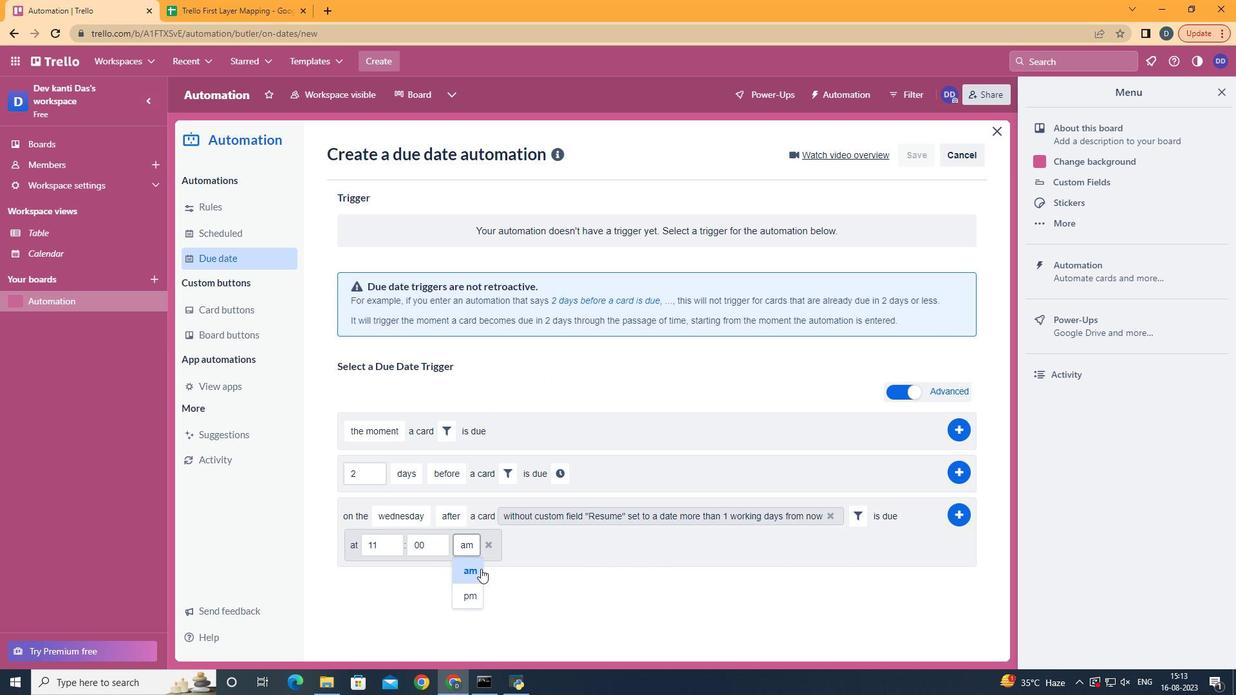 
Action: Mouse pressed left at (476, 567)
Screenshot: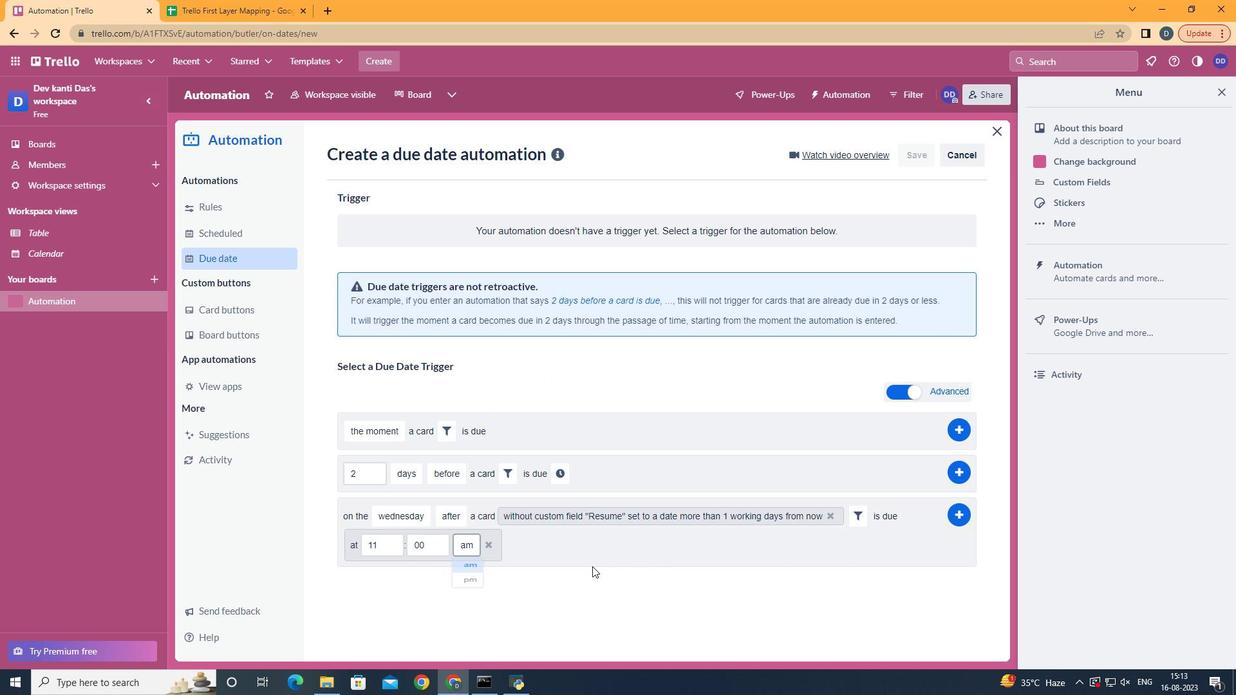 
Action: Mouse moved to (960, 511)
Screenshot: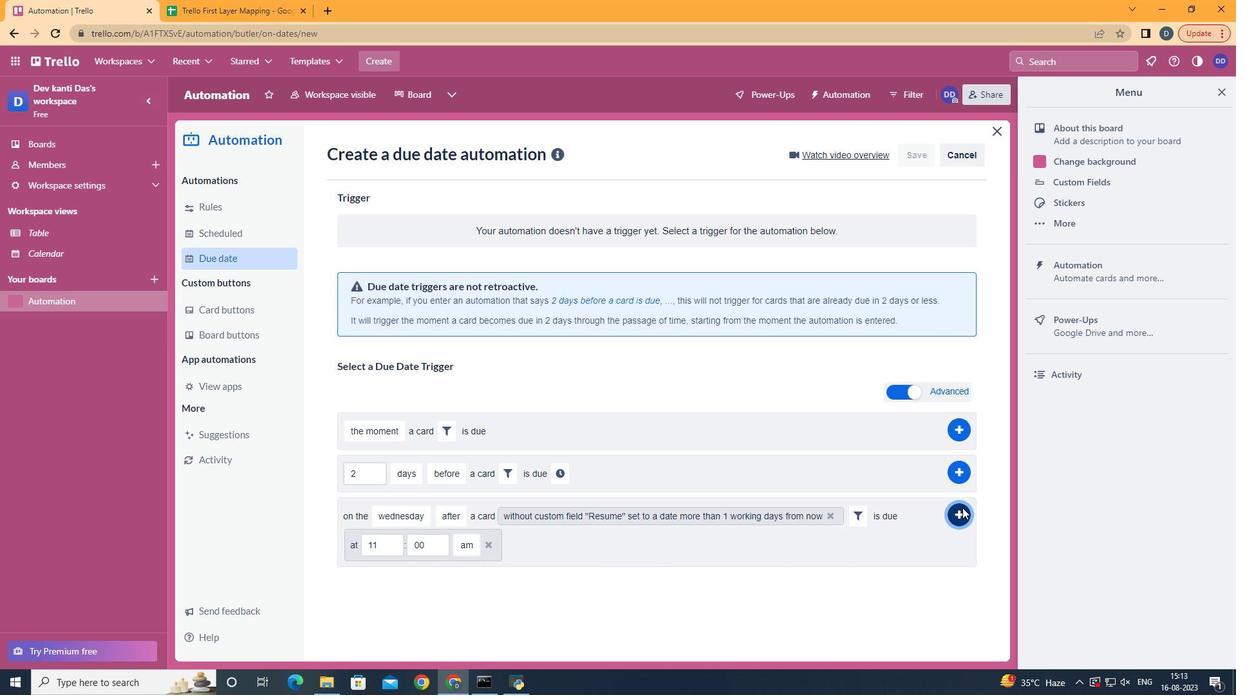 
Action: Mouse pressed left at (960, 511)
Screenshot: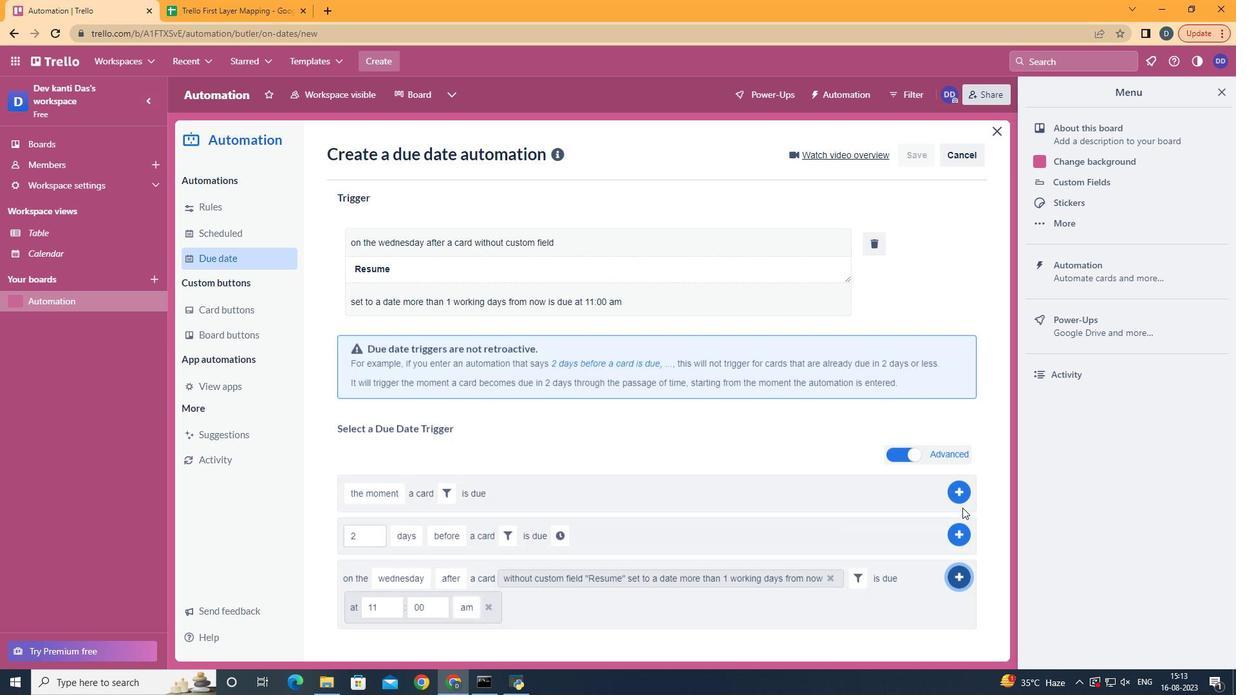 
